 Task: Look for space in Tchaourou, Benin from 1st August, 2023 to 5th August, 2023 for 3 adults, 1 child in price range Rs.13000 to Rs.20000. Place can be entire place with 2 bedrooms having 3 beds and 2 bathrooms. Booking option can be shelf check-in. Required host language is English.
Action: Mouse moved to (616, 102)
Screenshot: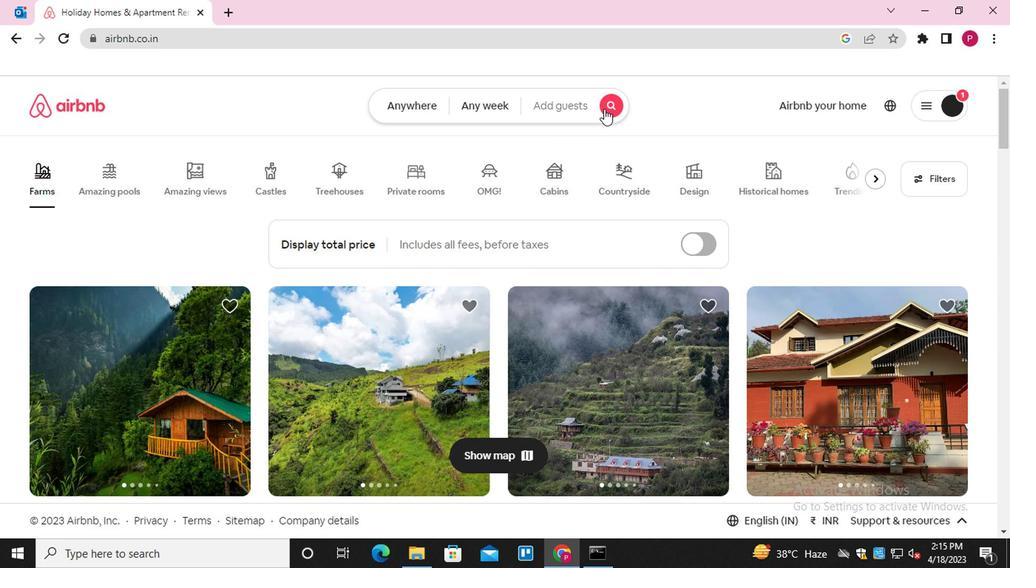 
Action: Mouse pressed left at (616, 102)
Screenshot: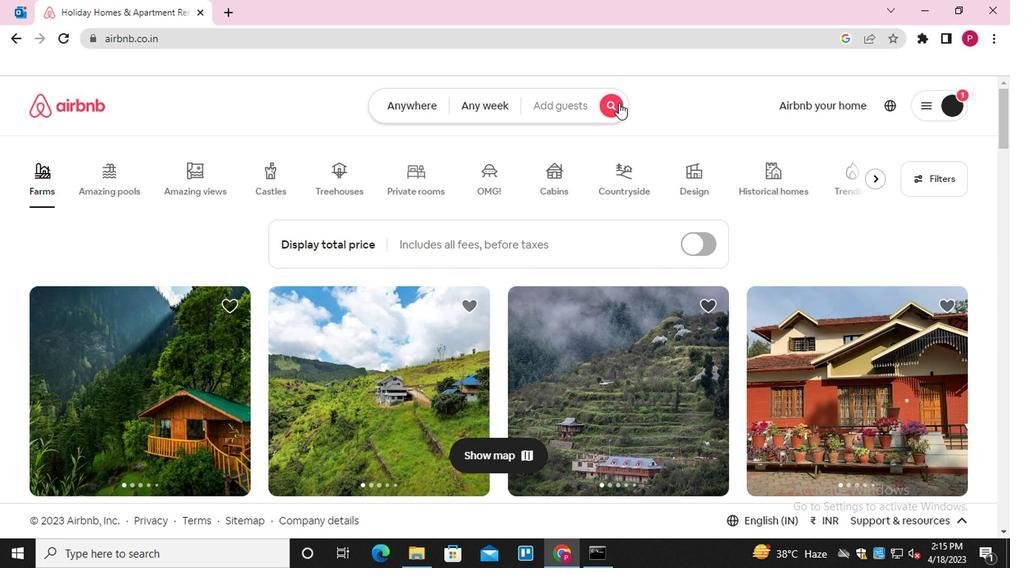 
Action: Mouse moved to (295, 165)
Screenshot: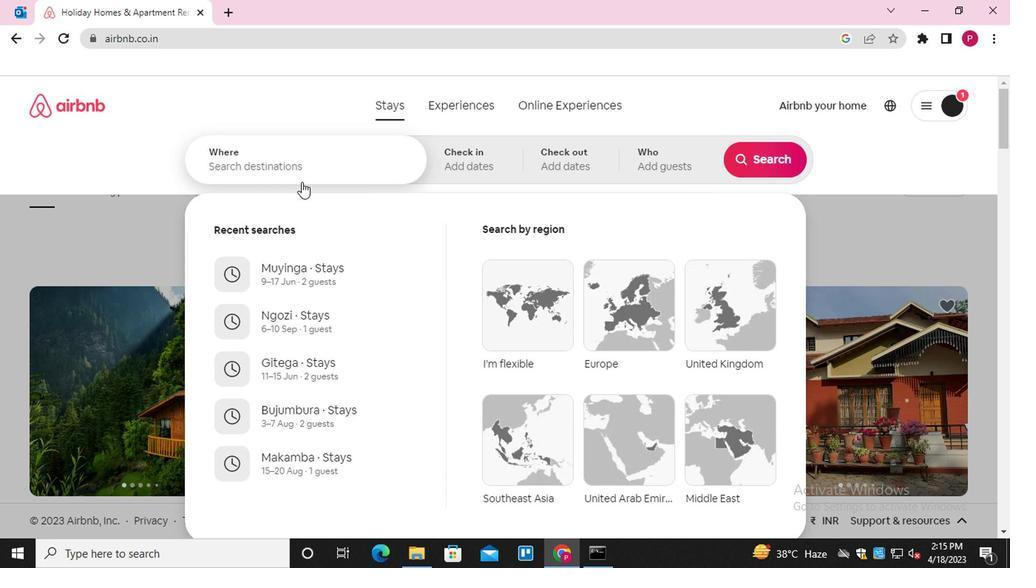 
Action: Mouse pressed left at (295, 165)
Screenshot: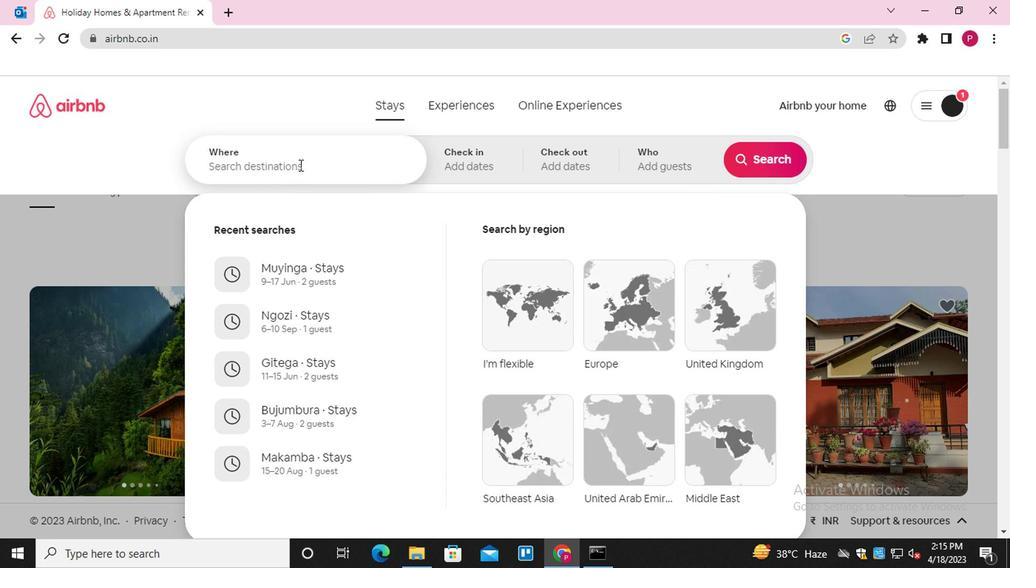 
Action: Key pressed <Key.shift>TCHAOUROU
Screenshot: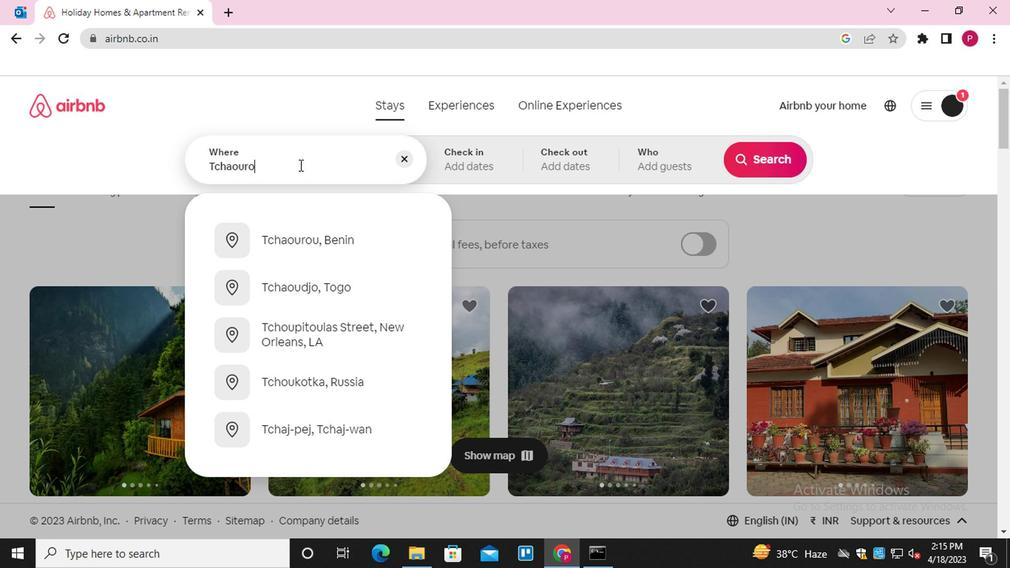 
Action: Mouse moved to (304, 241)
Screenshot: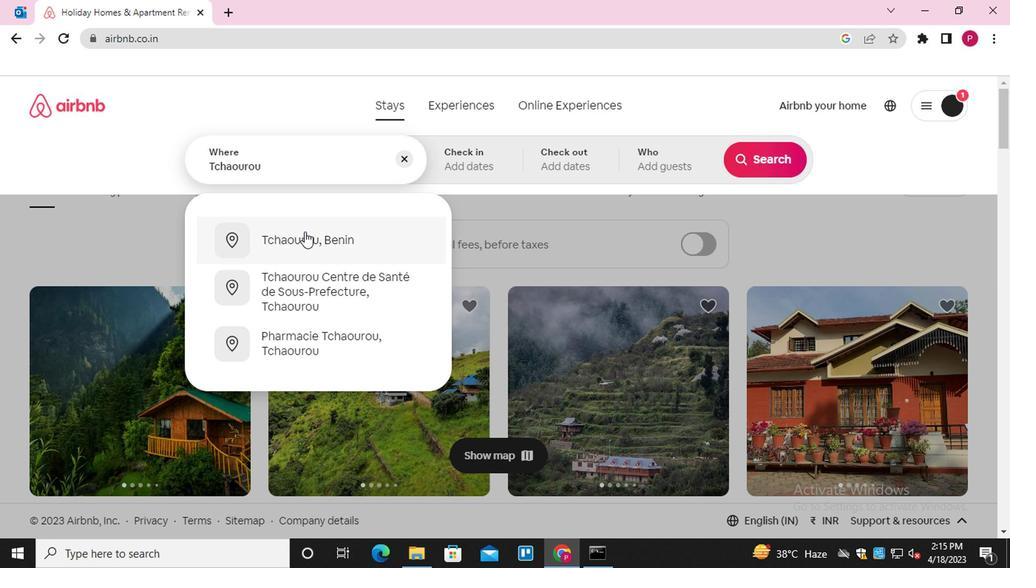 
Action: Mouse pressed left at (304, 241)
Screenshot: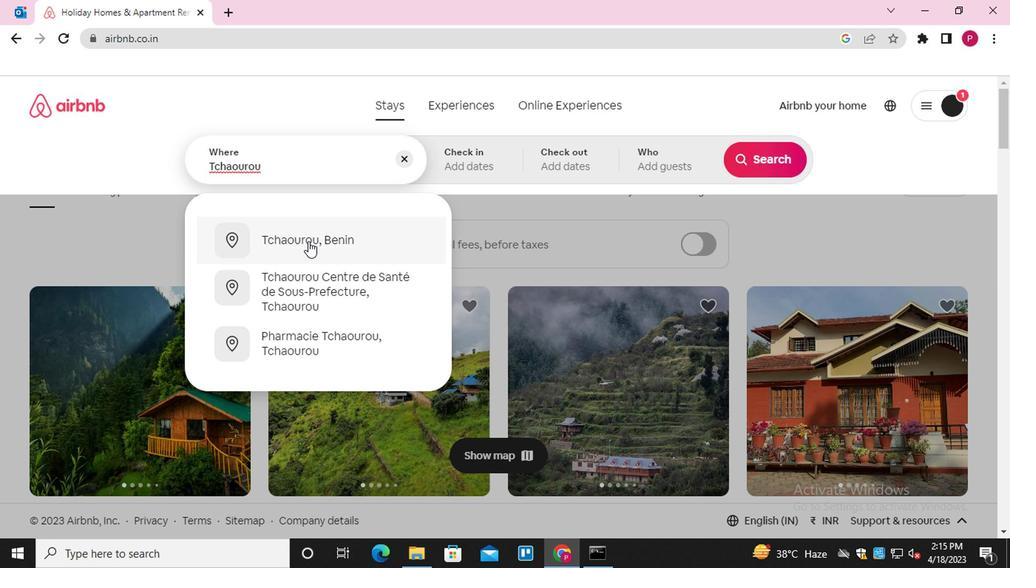 
Action: Mouse moved to (747, 286)
Screenshot: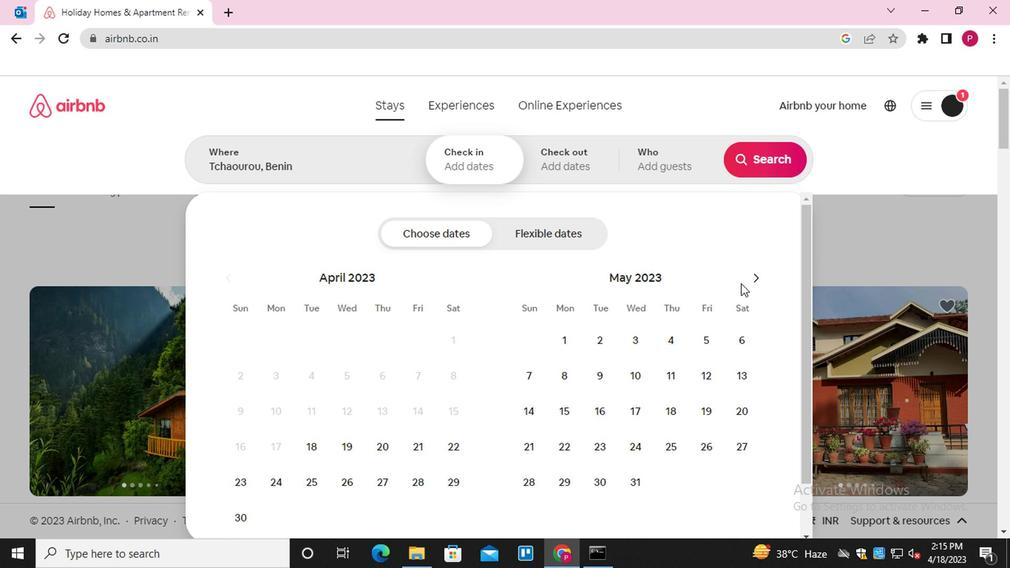 
Action: Mouse pressed left at (747, 286)
Screenshot: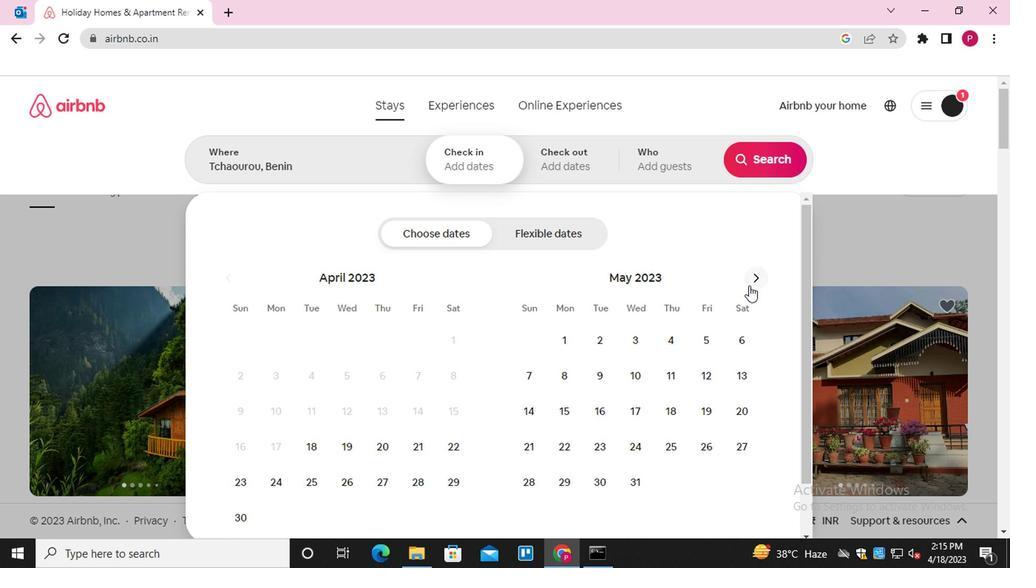 
Action: Mouse pressed left at (747, 286)
Screenshot: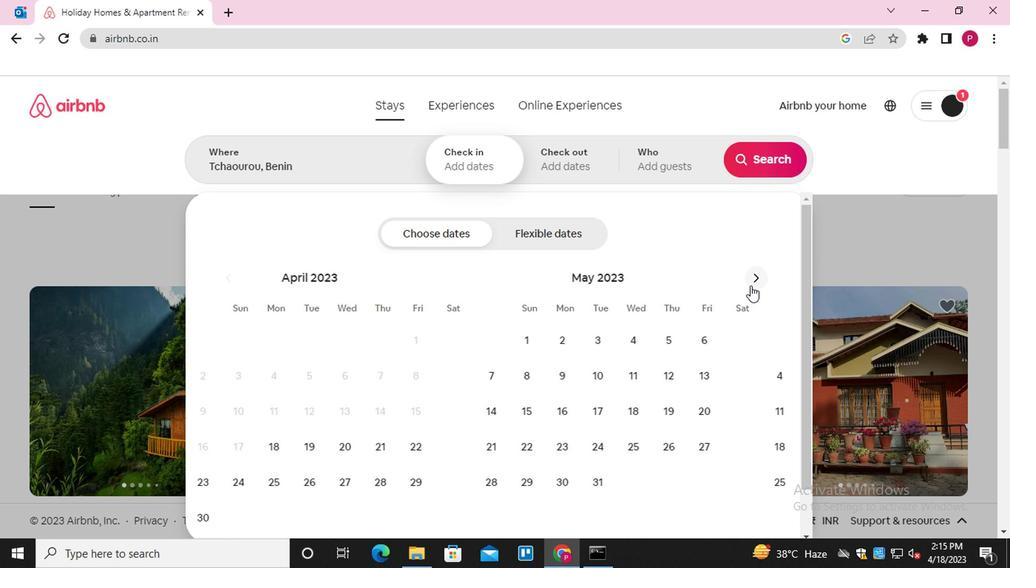 
Action: Mouse moved to (760, 279)
Screenshot: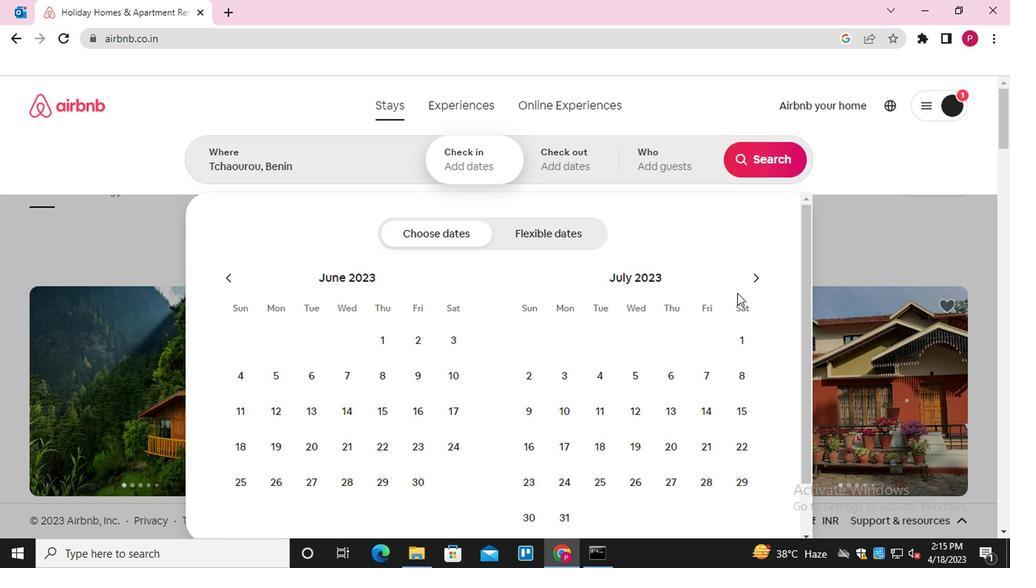
Action: Mouse pressed left at (760, 279)
Screenshot: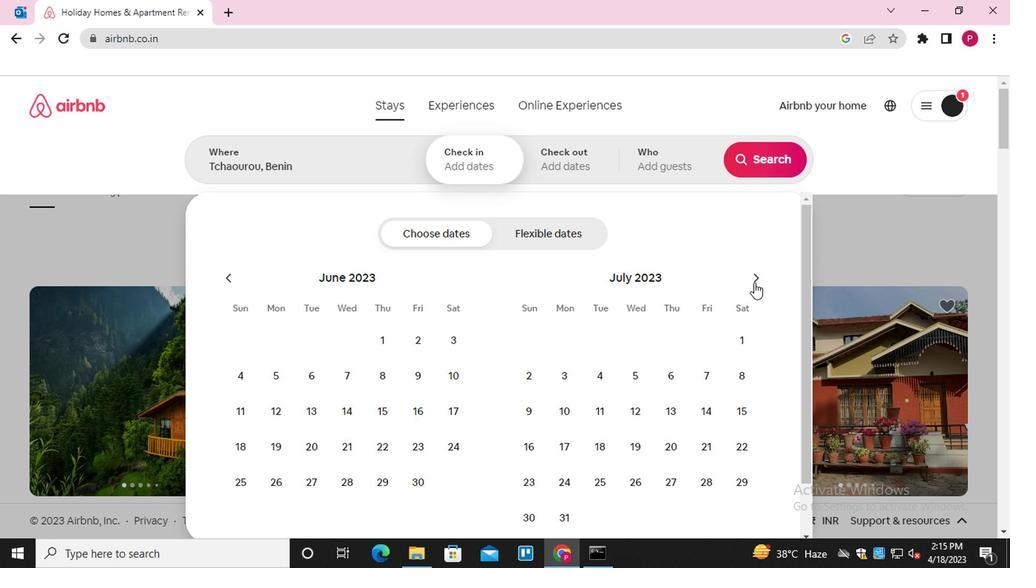 
Action: Mouse moved to (610, 340)
Screenshot: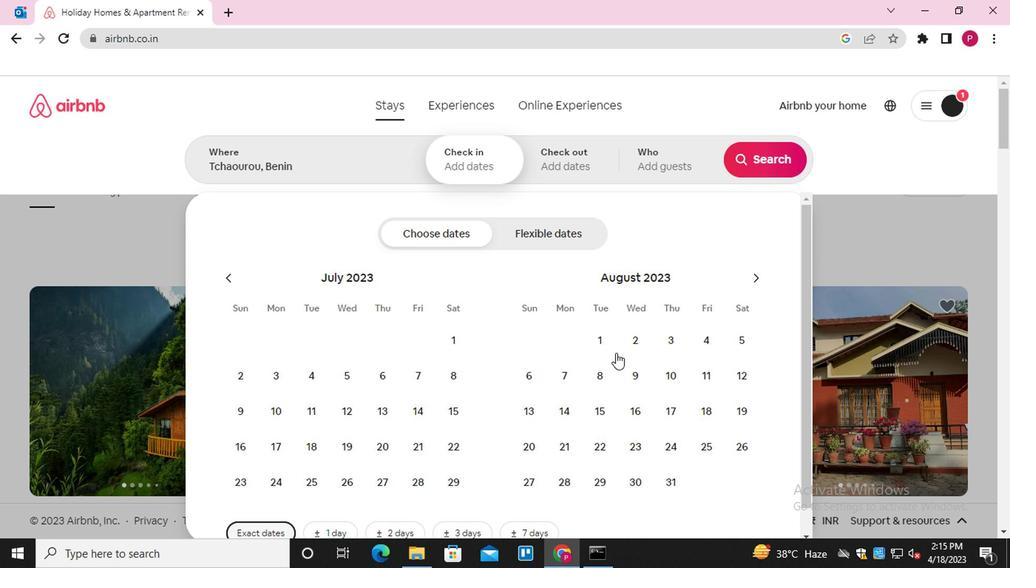 
Action: Mouse pressed left at (610, 340)
Screenshot: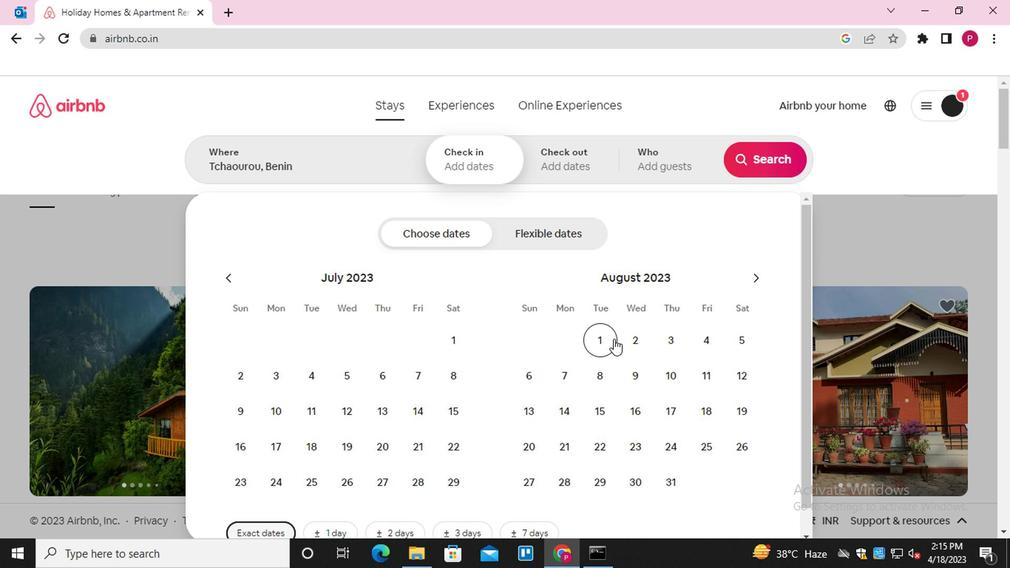 
Action: Mouse moved to (755, 340)
Screenshot: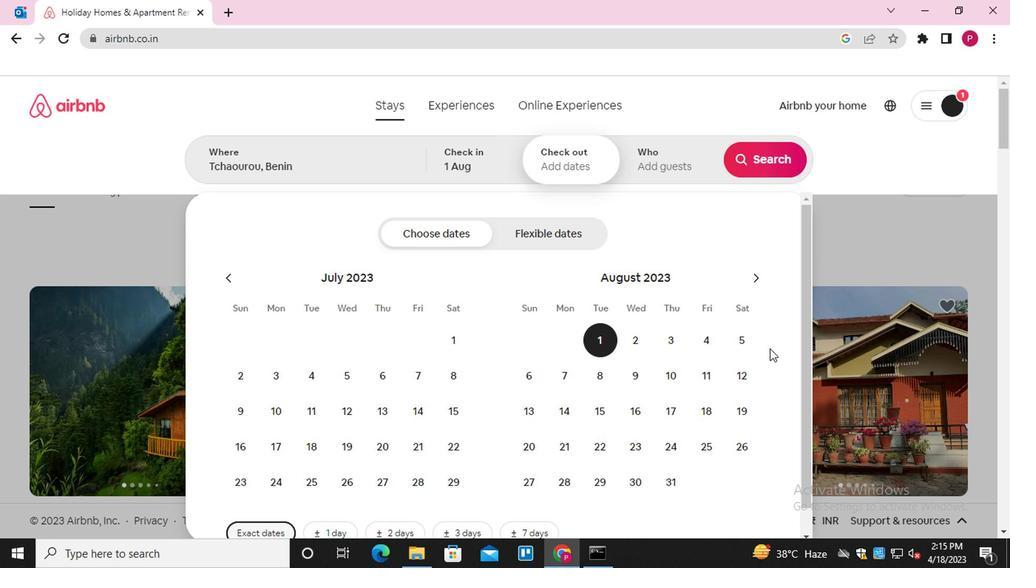 
Action: Mouse pressed left at (755, 340)
Screenshot: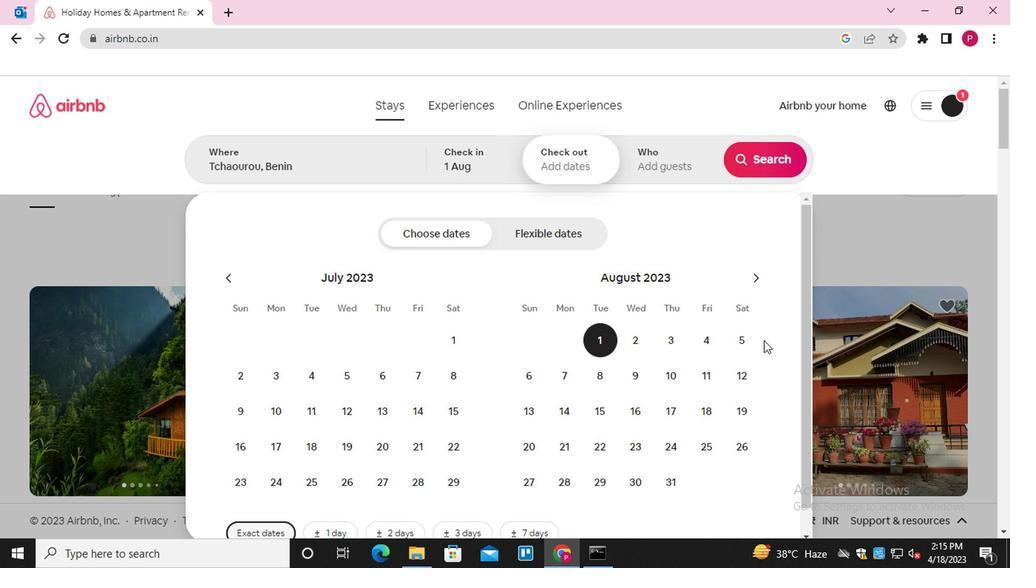 
Action: Mouse moved to (660, 171)
Screenshot: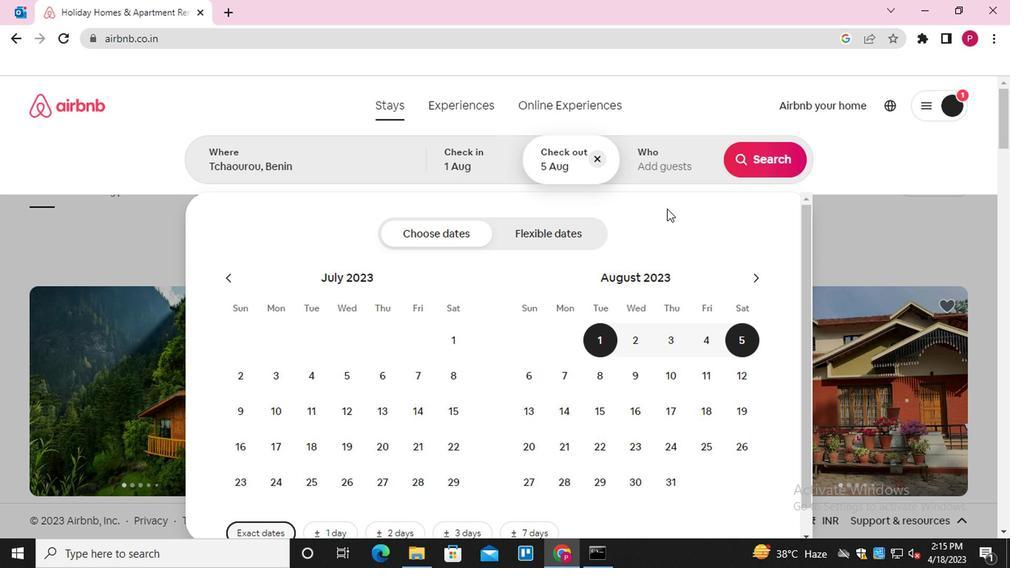 
Action: Mouse pressed left at (660, 171)
Screenshot: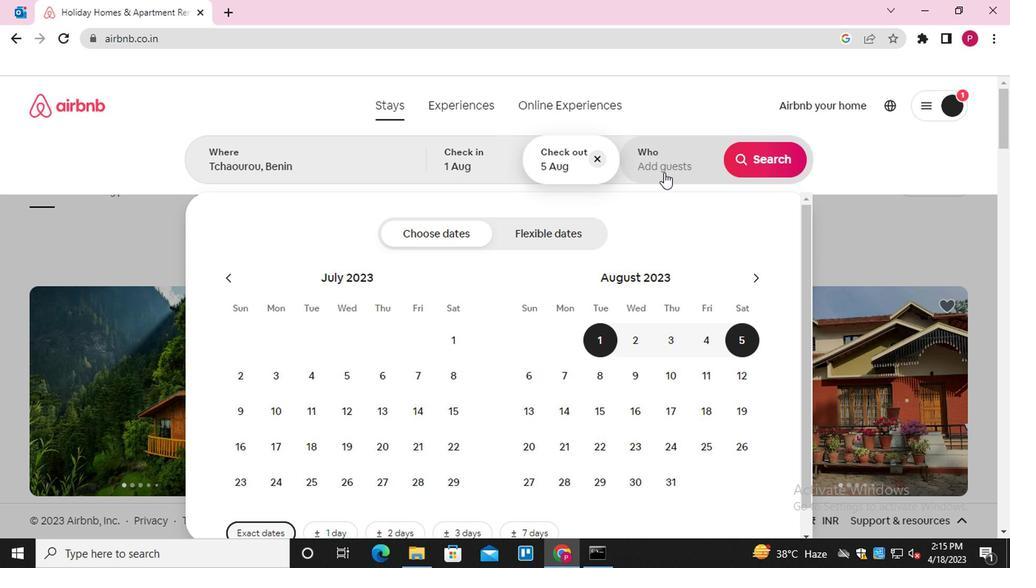 
Action: Mouse moved to (767, 239)
Screenshot: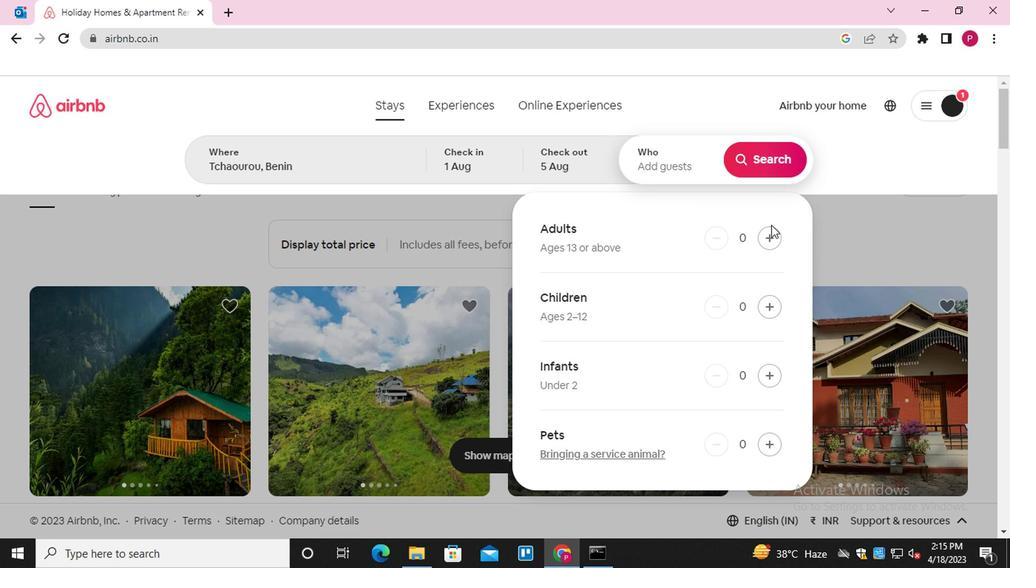 
Action: Mouse pressed left at (767, 239)
Screenshot: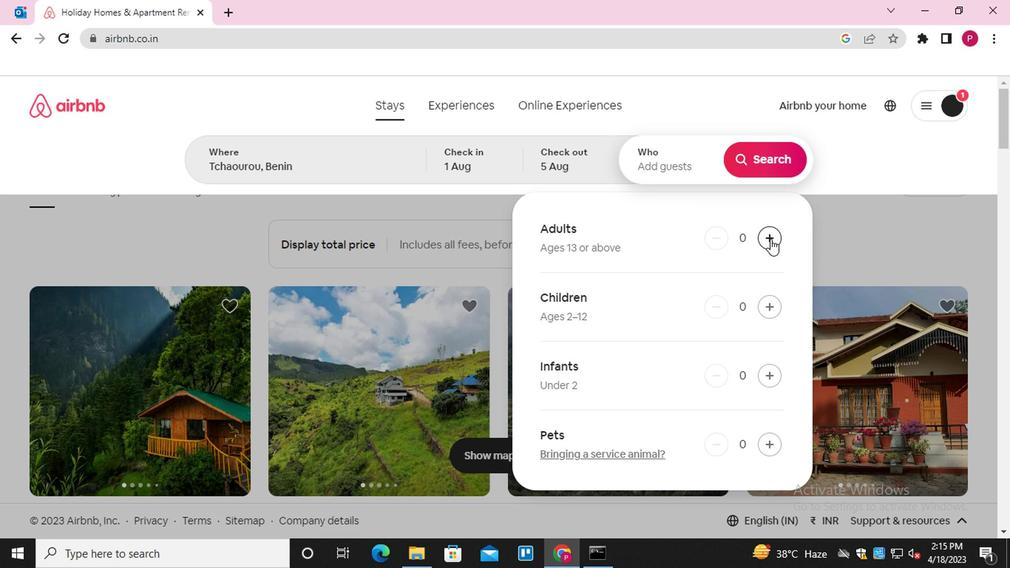 
Action: Mouse pressed left at (767, 239)
Screenshot: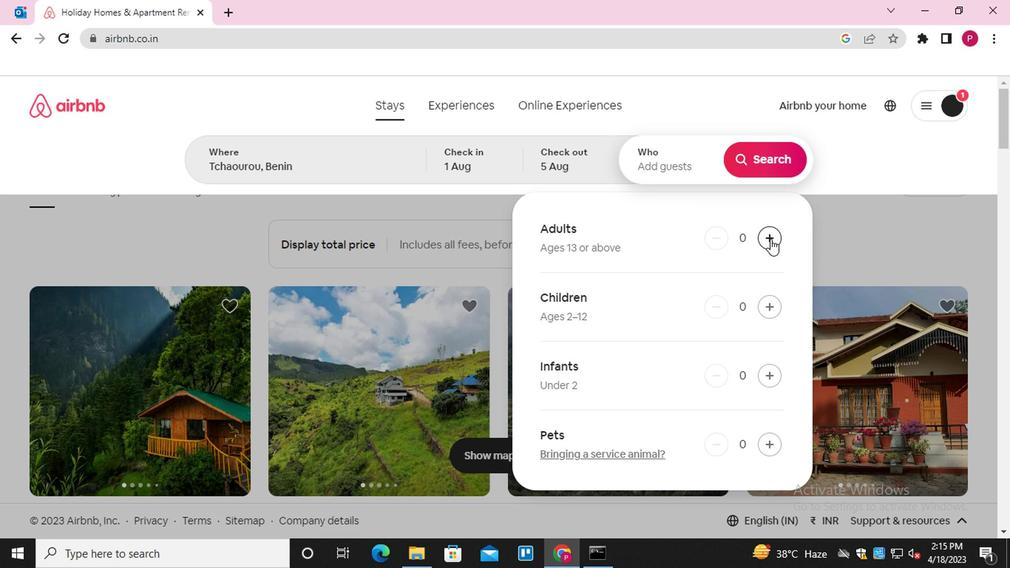 
Action: Mouse pressed left at (767, 239)
Screenshot: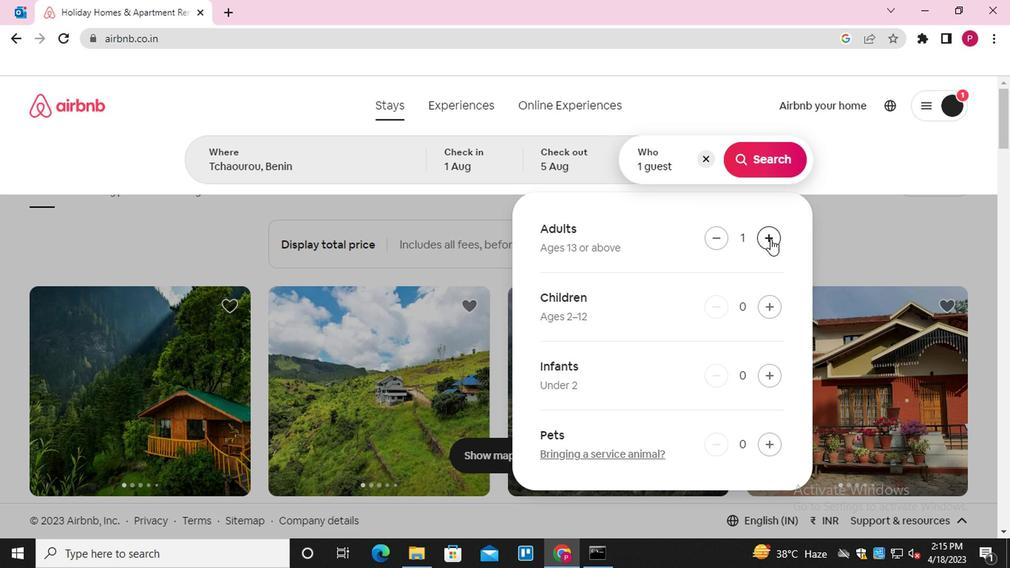 
Action: Mouse moved to (767, 302)
Screenshot: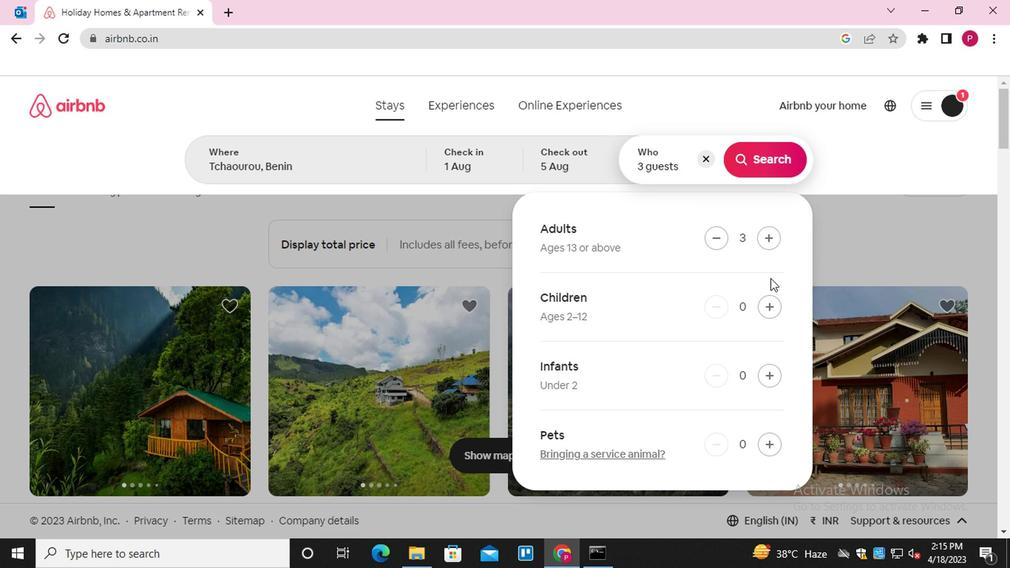 
Action: Mouse pressed left at (767, 302)
Screenshot: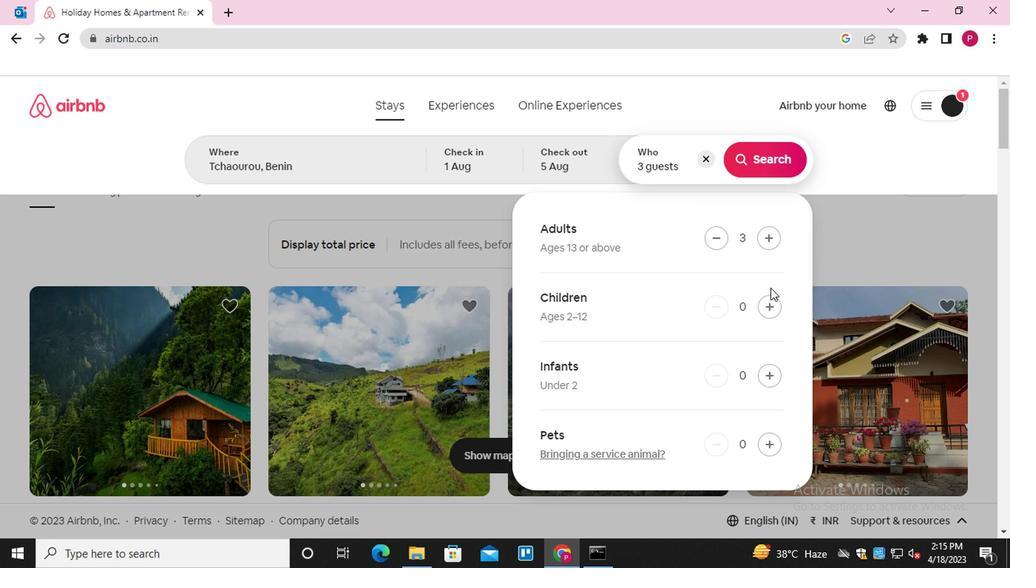 
Action: Mouse moved to (756, 167)
Screenshot: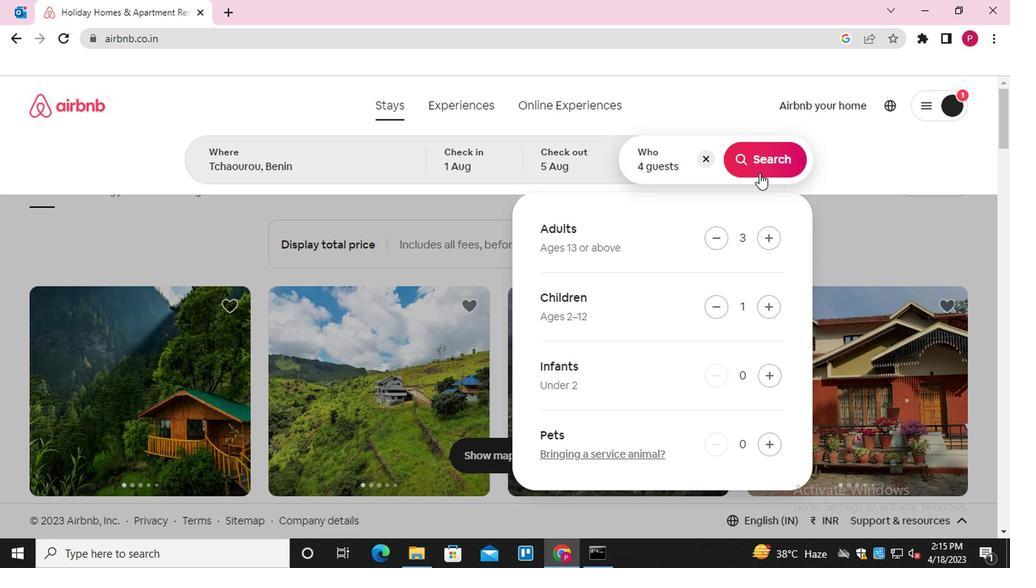 
Action: Mouse pressed left at (756, 167)
Screenshot: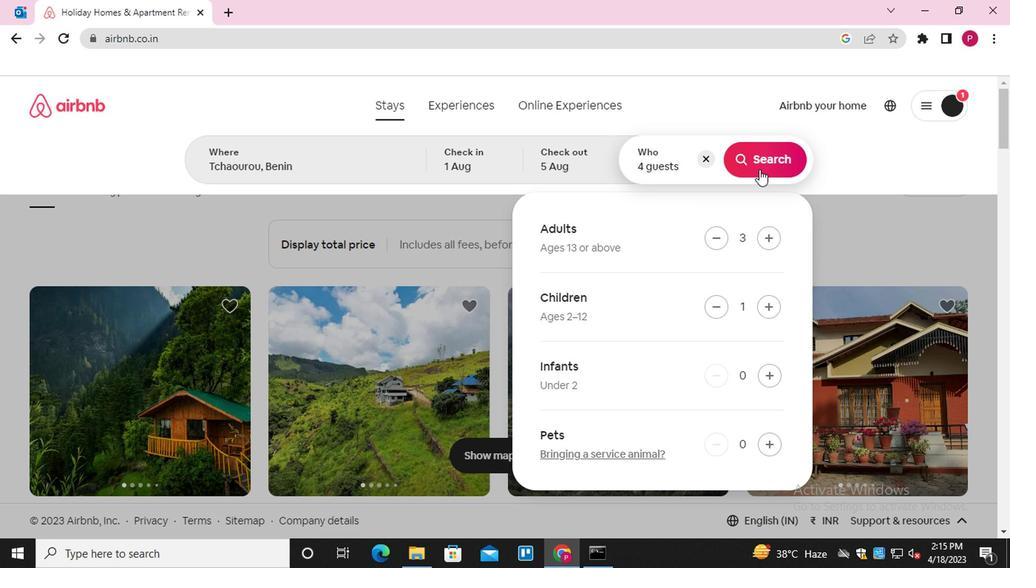 
Action: Mouse moved to (918, 167)
Screenshot: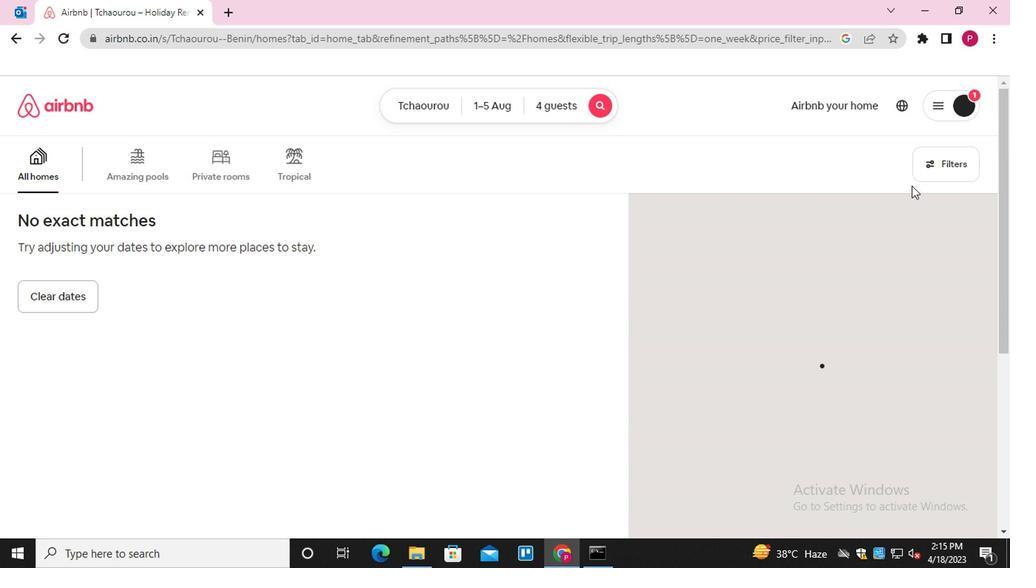 
Action: Mouse pressed left at (918, 167)
Screenshot: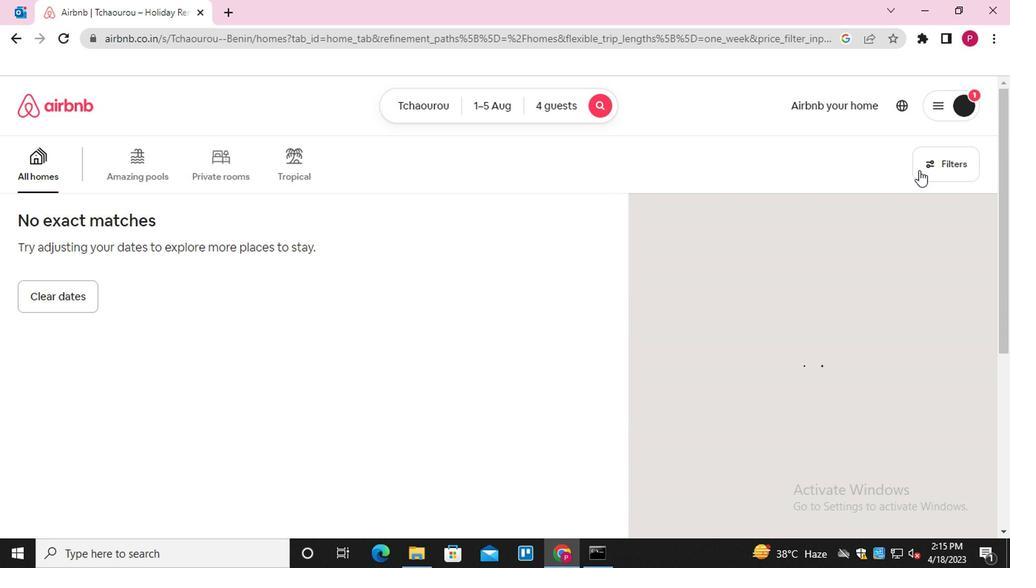 
Action: Mouse moved to (368, 250)
Screenshot: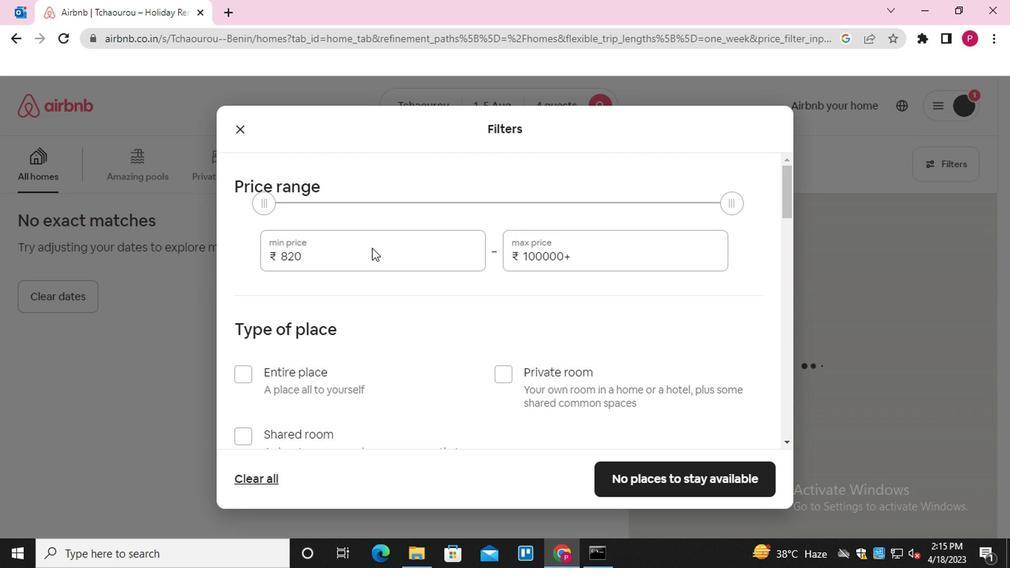 
Action: Mouse pressed left at (368, 250)
Screenshot: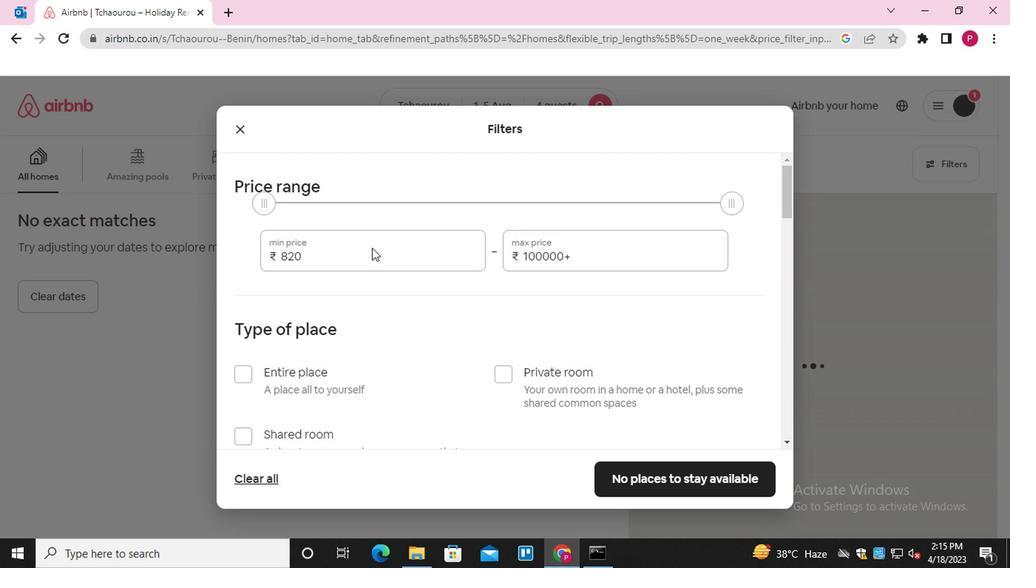 
Action: Key pressed <Key.backspace><Key.backspace><Key.backspace><Key.backspace>13000<Key.tab>20000
Screenshot: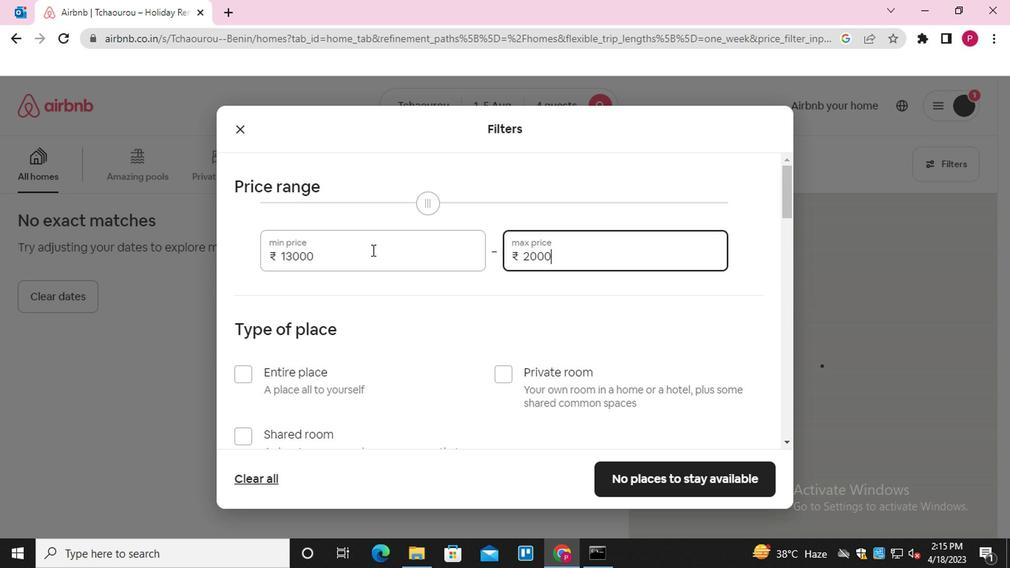 
Action: Mouse moved to (455, 390)
Screenshot: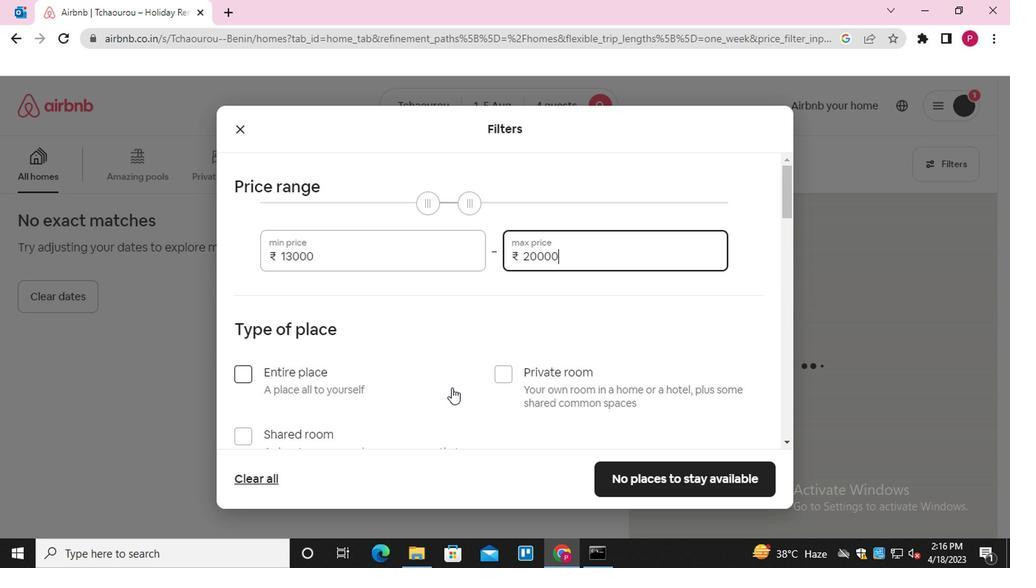
Action: Mouse scrolled (455, 389) with delta (0, -1)
Screenshot: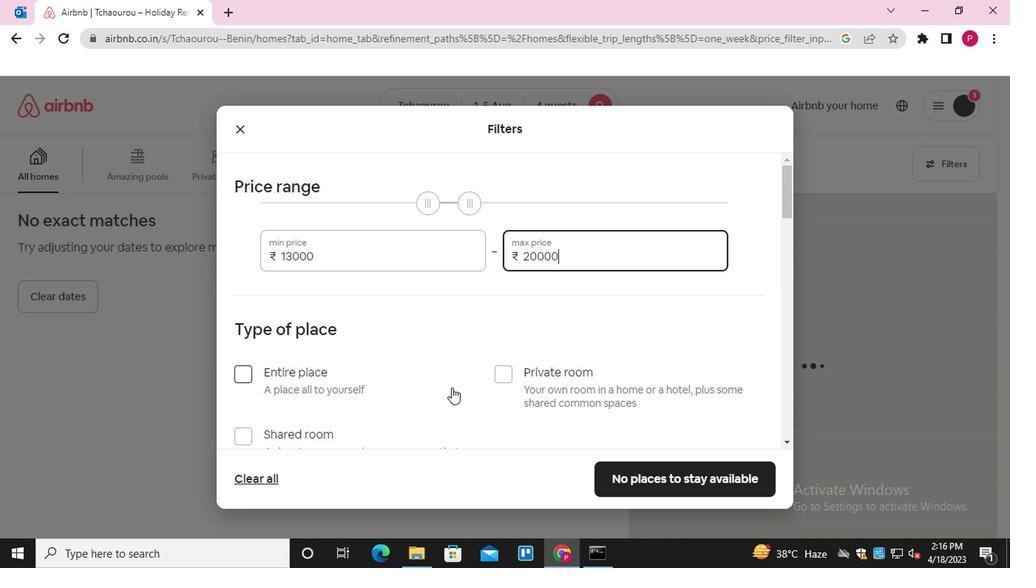
Action: Mouse scrolled (455, 389) with delta (0, -1)
Screenshot: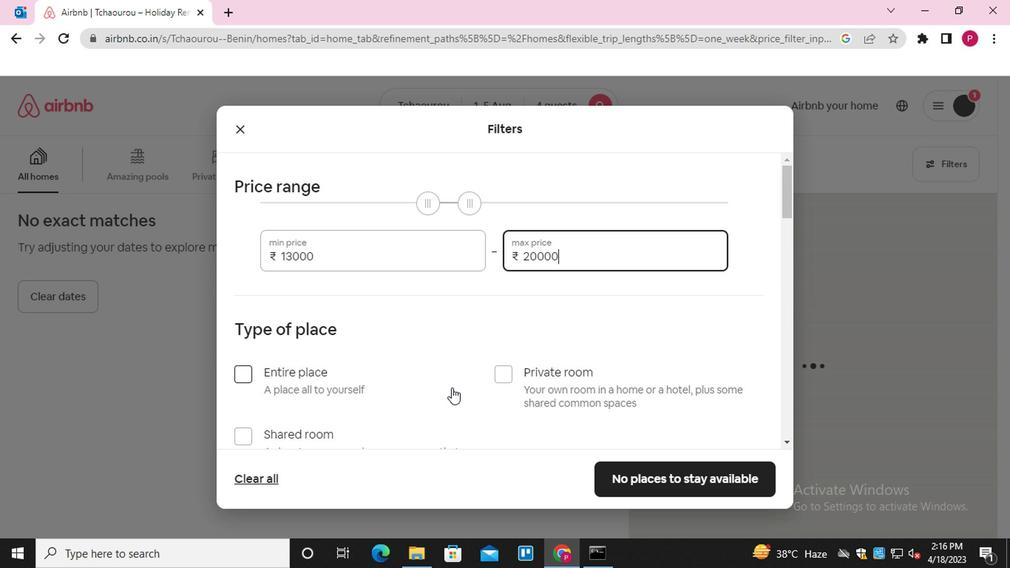 
Action: Mouse moved to (233, 227)
Screenshot: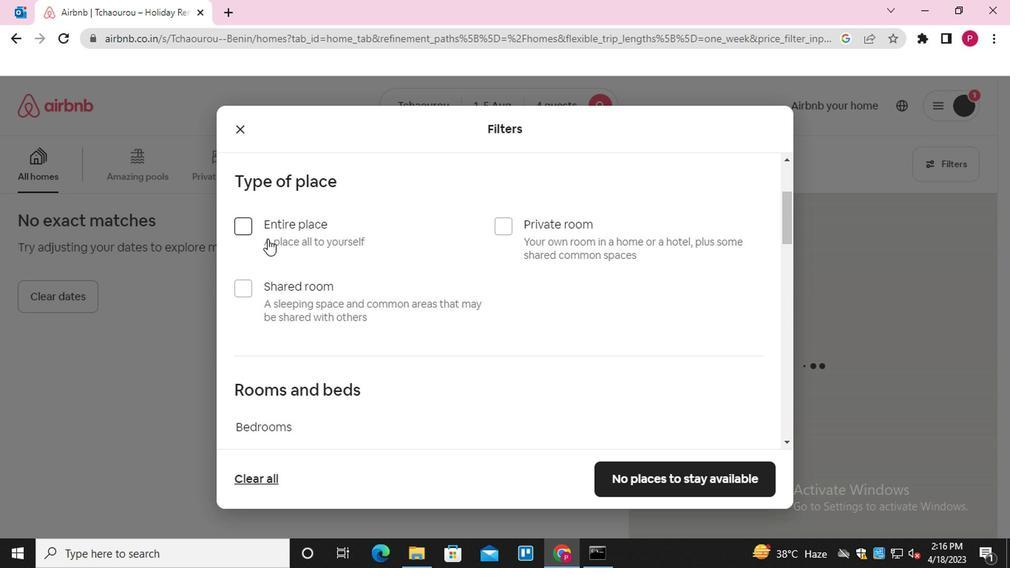 
Action: Mouse pressed left at (233, 227)
Screenshot: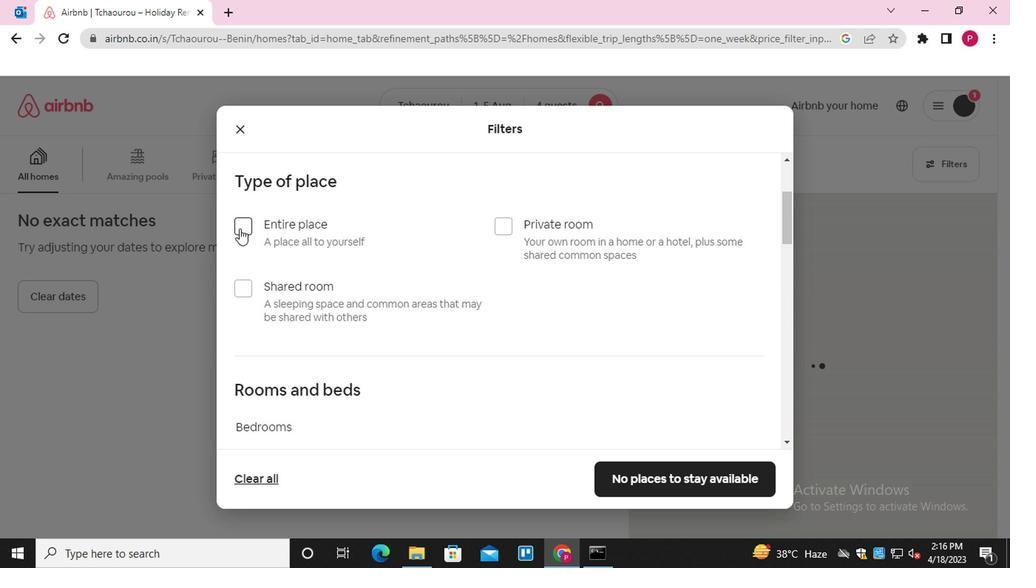
Action: Mouse moved to (441, 347)
Screenshot: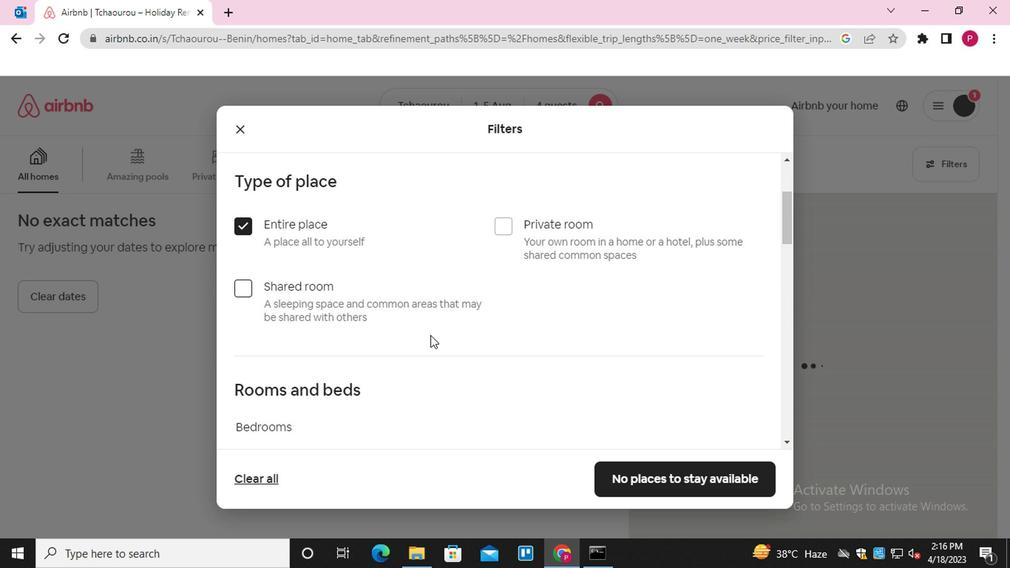
Action: Mouse scrolled (441, 346) with delta (0, -1)
Screenshot: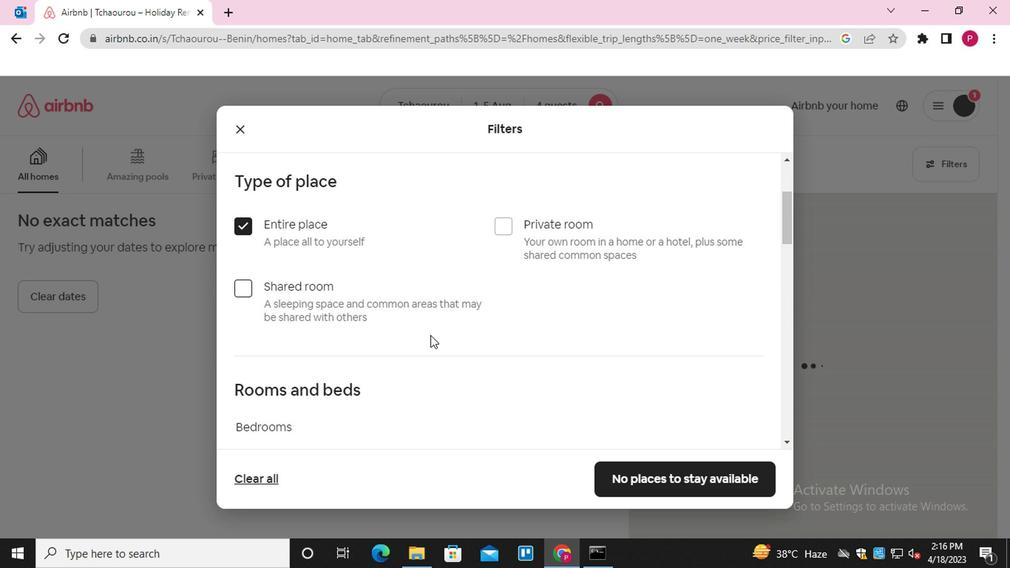
Action: Mouse moved to (442, 348)
Screenshot: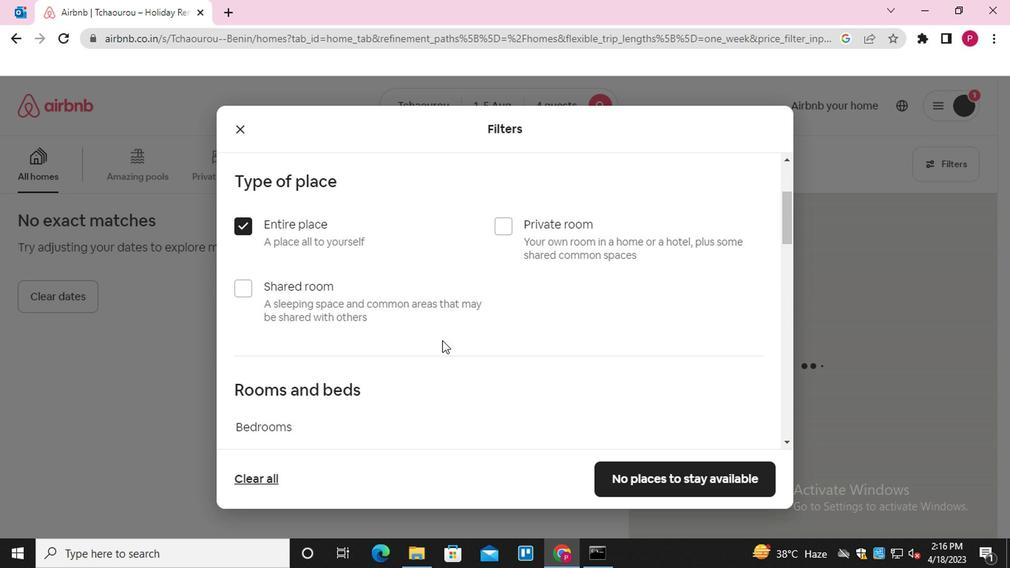
Action: Mouse scrolled (442, 347) with delta (0, 0)
Screenshot: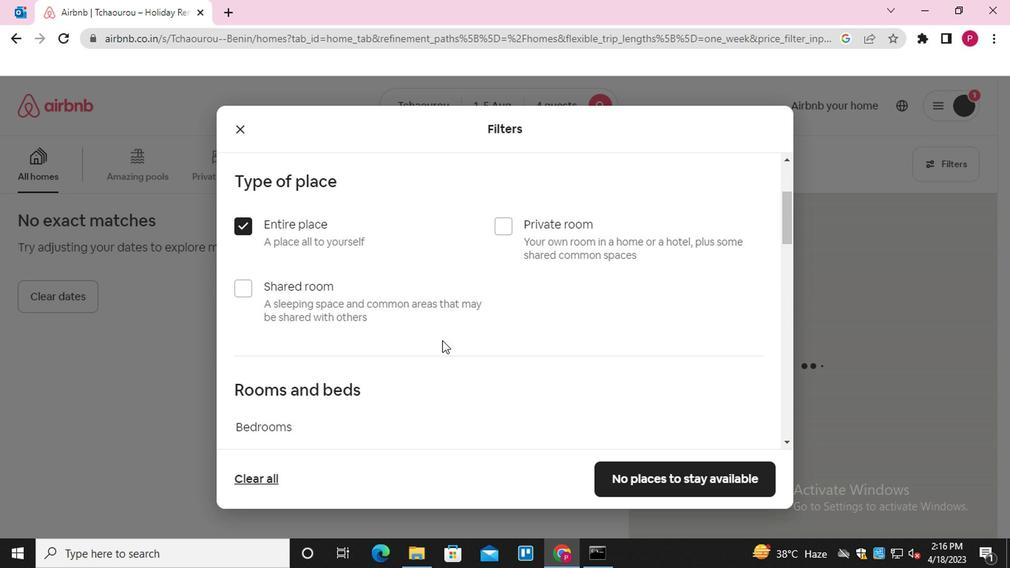 
Action: Mouse moved to (400, 349)
Screenshot: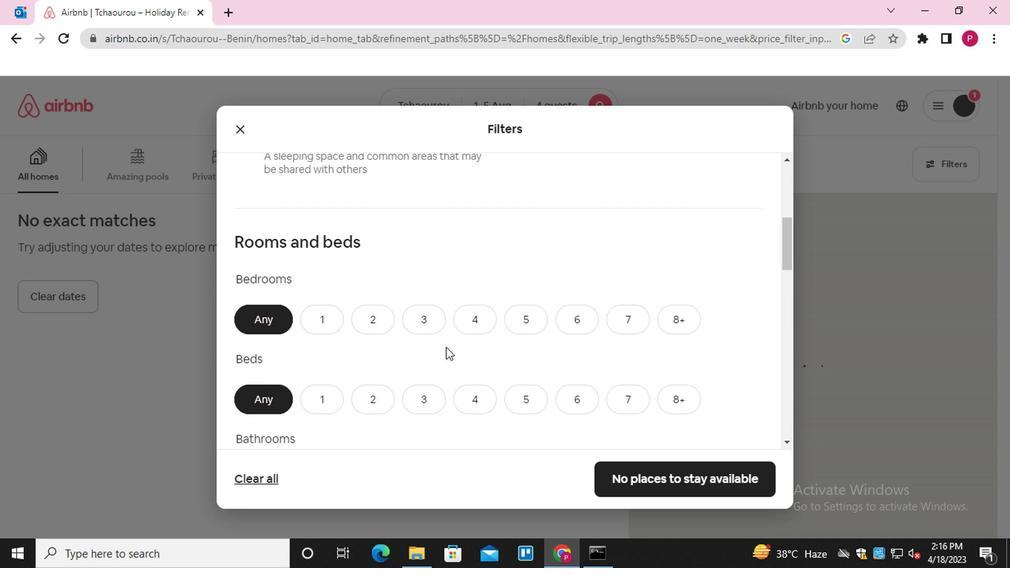 
Action: Mouse scrolled (400, 348) with delta (0, -1)
Screenshot: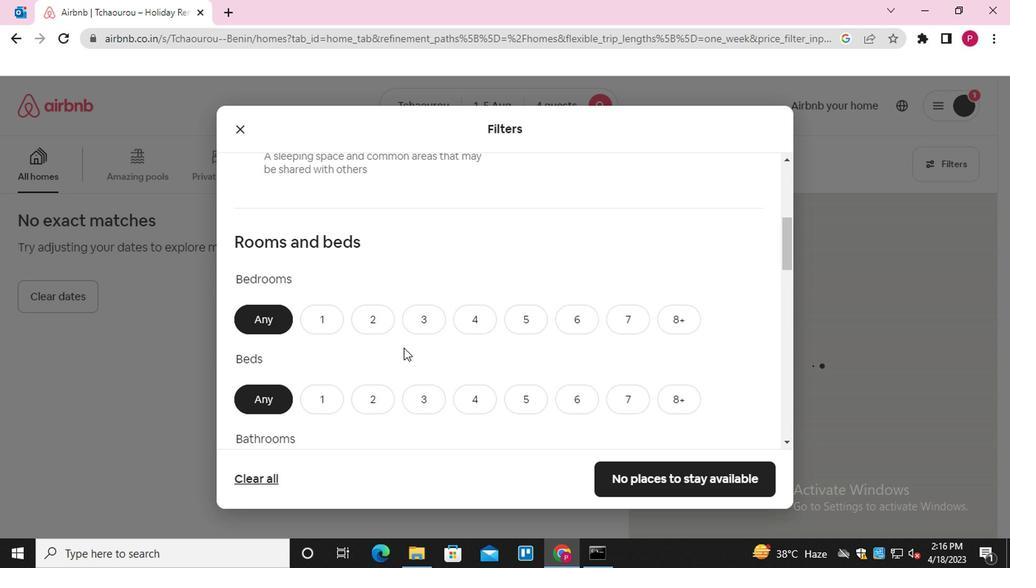 
Action: Mouse scrolled (400, 348) with delta (0, -1)
Screenshot: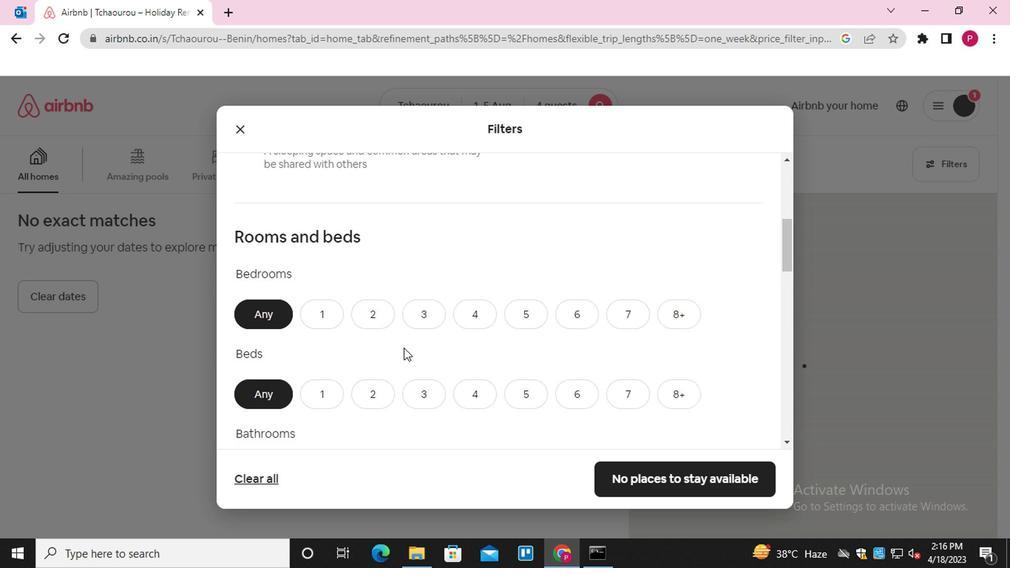 
Action: Mouse moved to (369, 165)
Screenshot: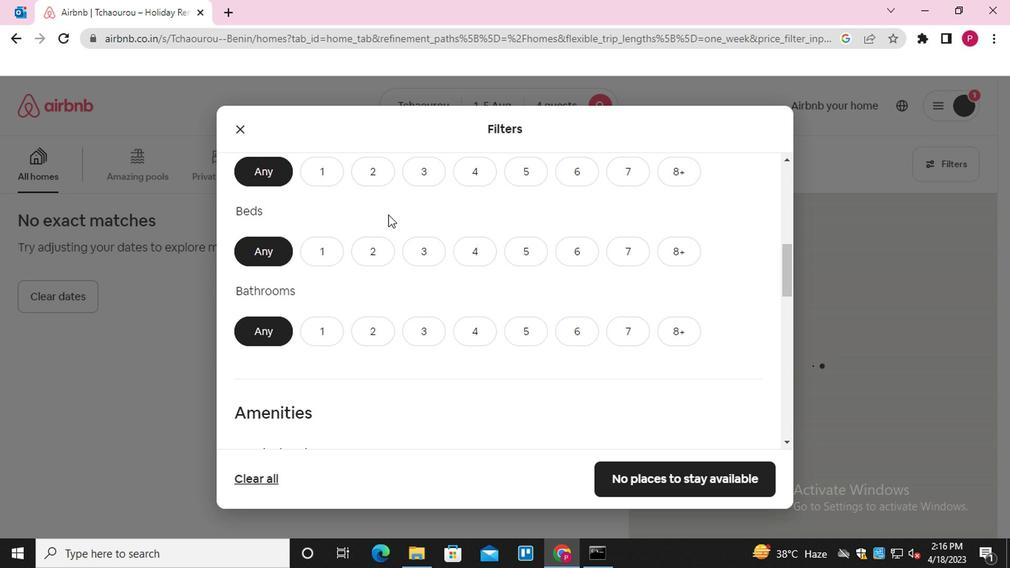 
Action: Mouse pressed left at (369, 165)
Screenshot: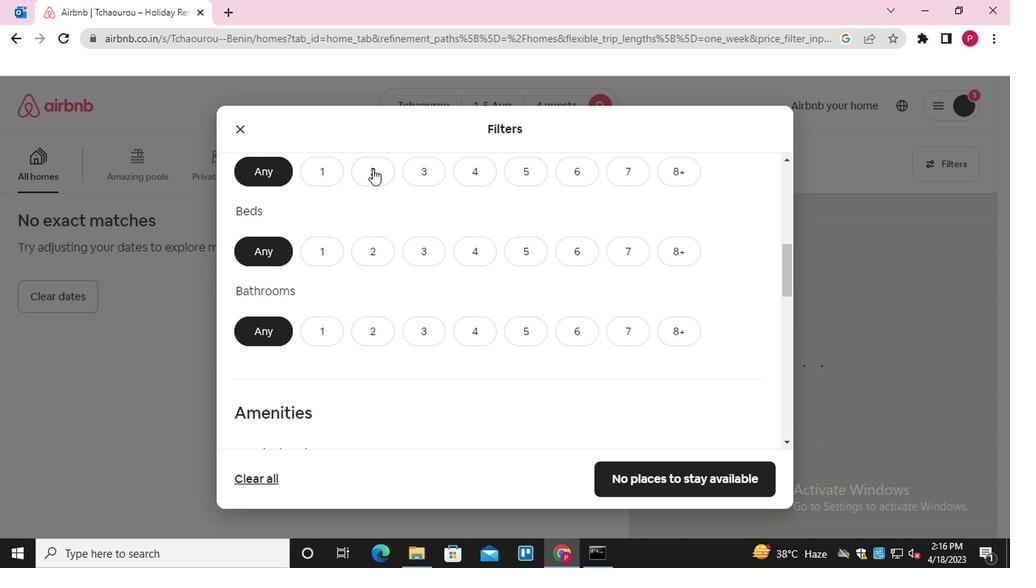 
Action: Mouse moved to (414, 250)
Screenshot: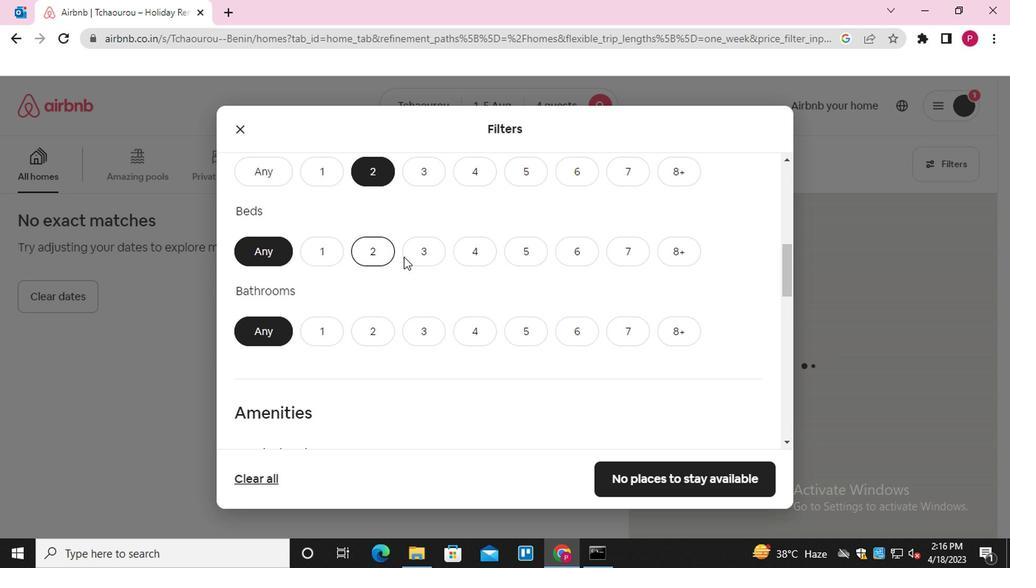
Action: Mouse pressed left at (414, 250)
Screenshot: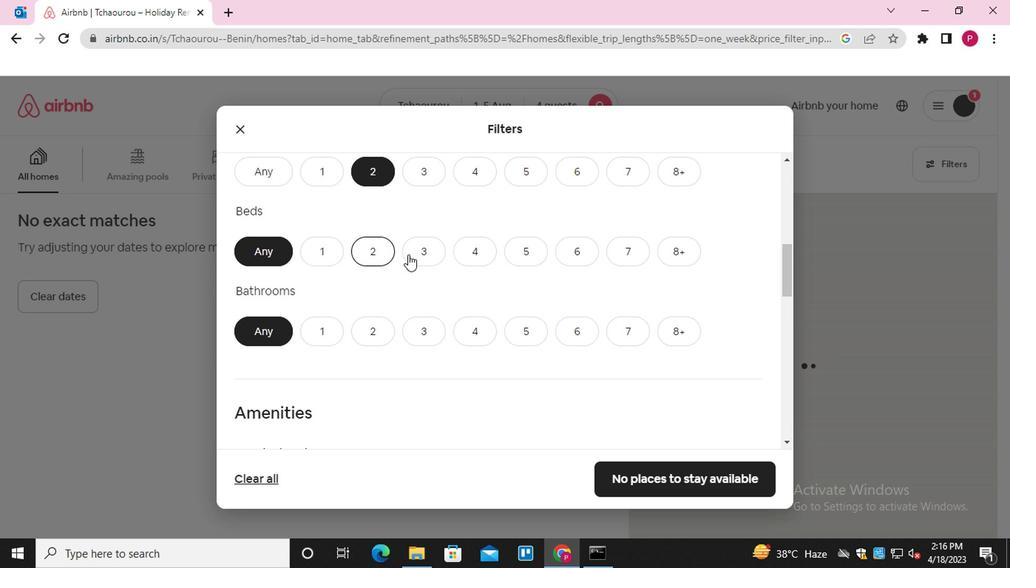 
Action: Mouse moved to (372, 328)
Screenshot: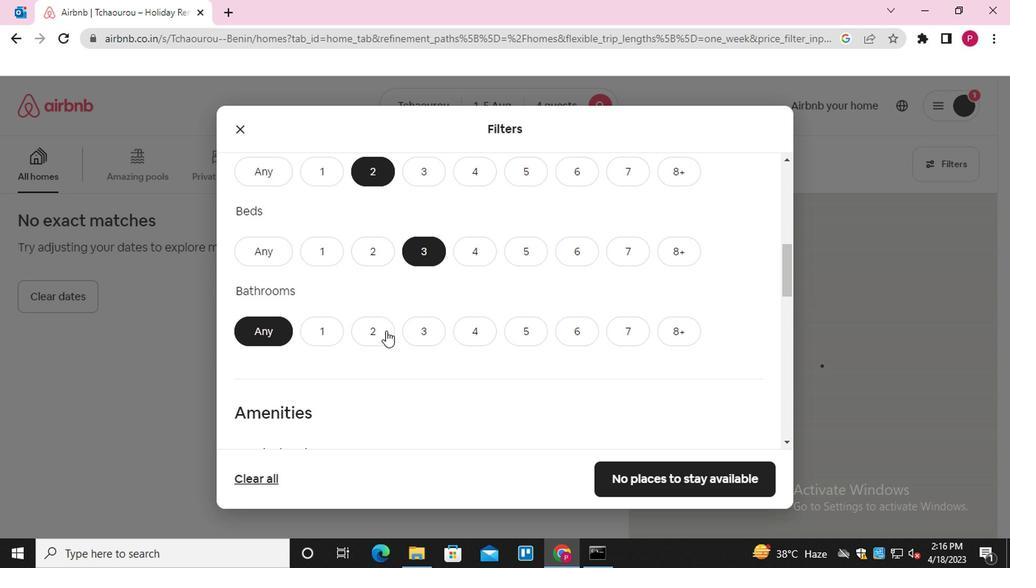 
Action: Mouse pressed left at (372, 328)
Screenshot: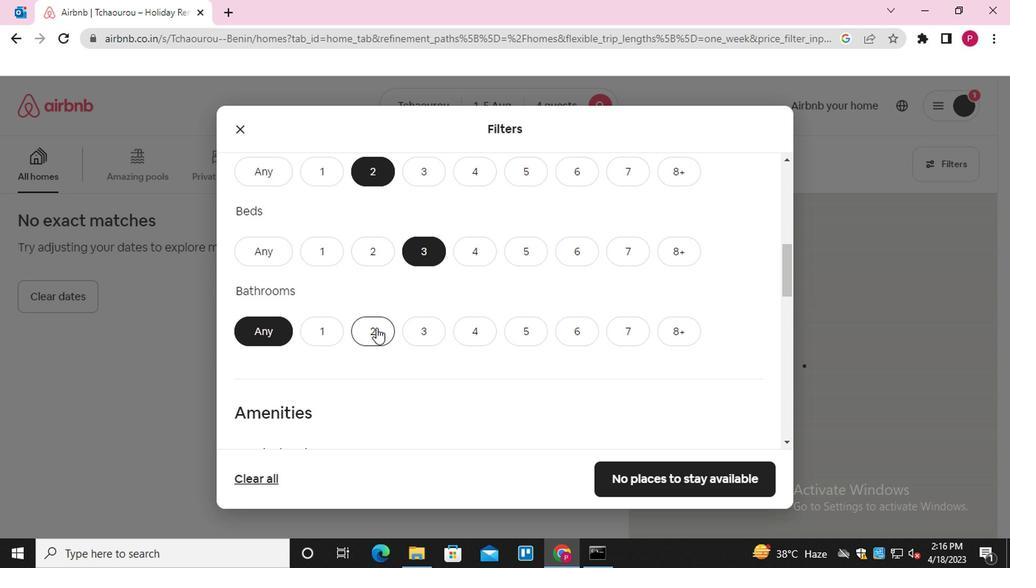 
Action: Mouse moved to (406, 331)
Screenshot: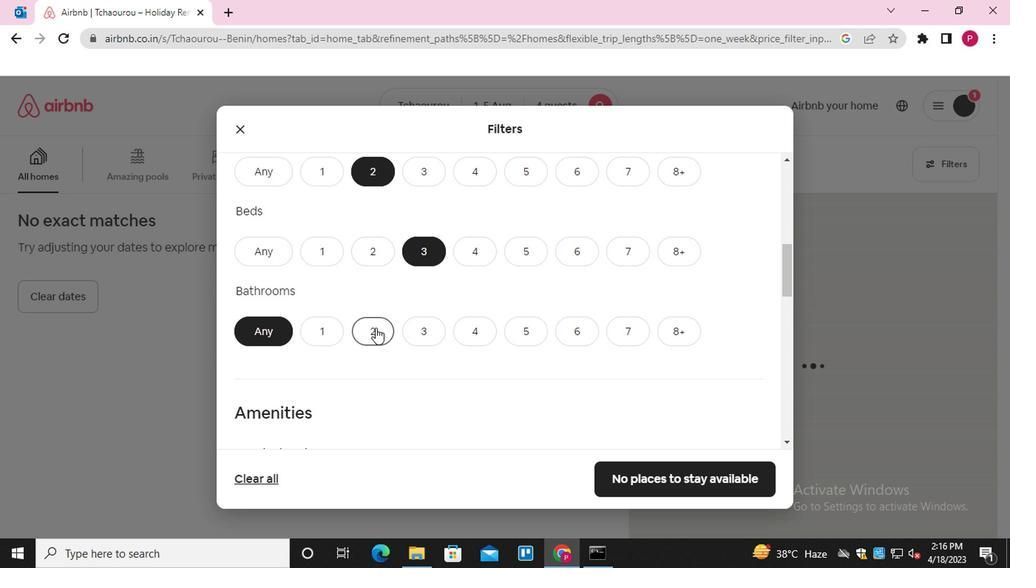 
Action: Mouse scrolled (406, 331) with delta (0, 0)
Screenshot: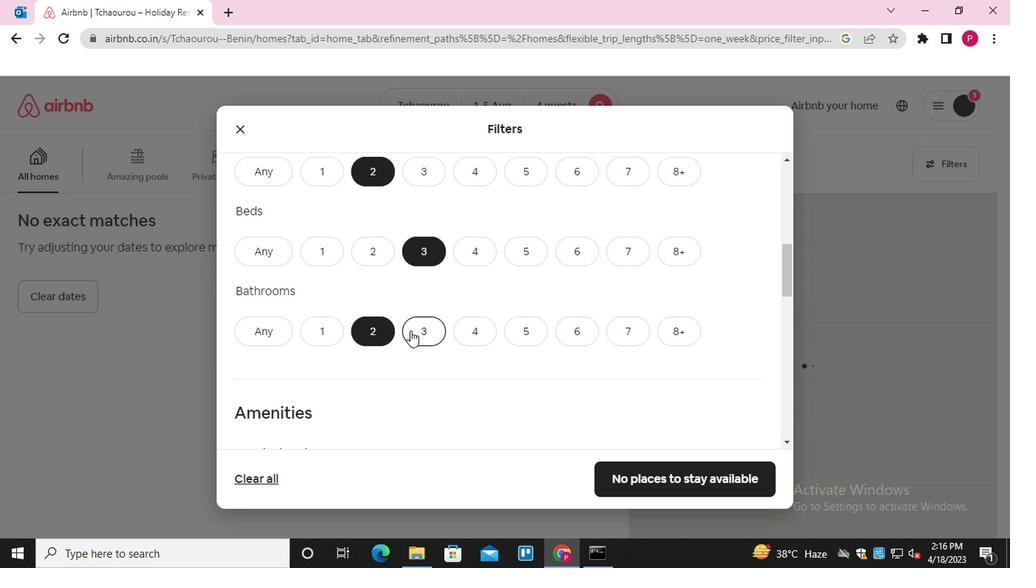 
Action: Mouse scrolled (406, 331) with delta (0, 0)
Screenshot: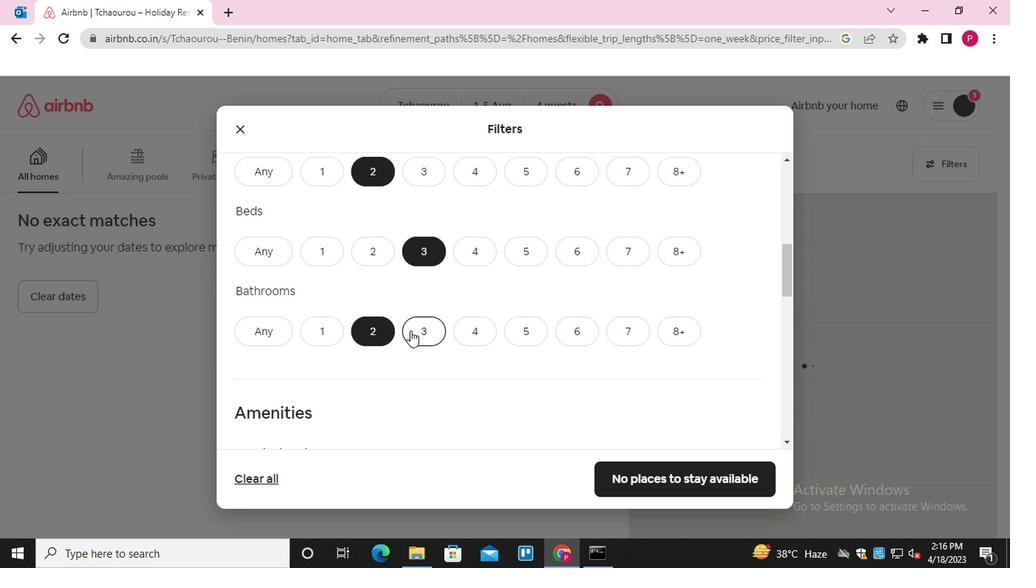 
Action: Mouse scrolled (406, 331) with delta (0, 0)
Screenshot: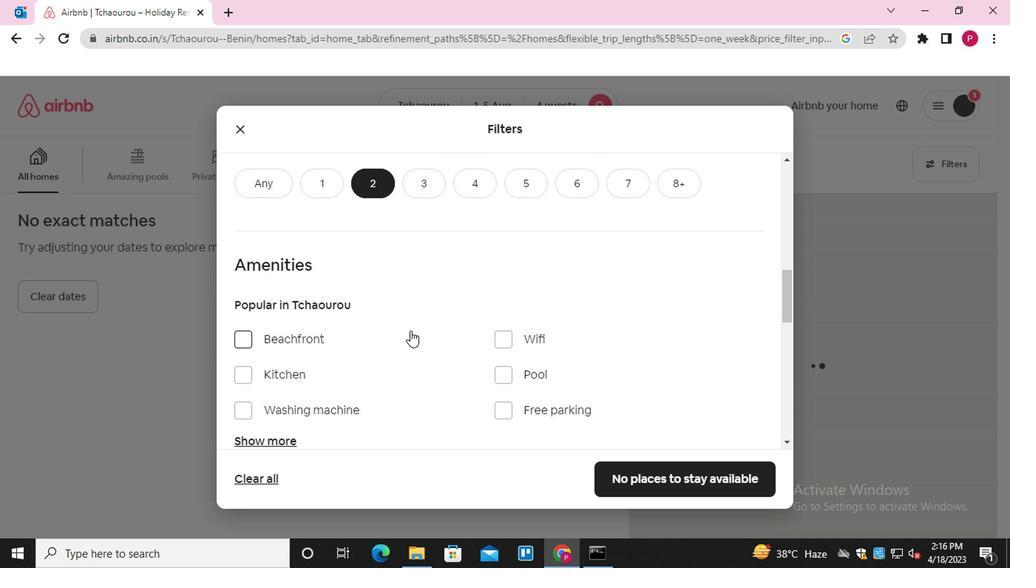 
Action: Mouse scrolled (406, 331) with delta (0, 0)
Screenshot: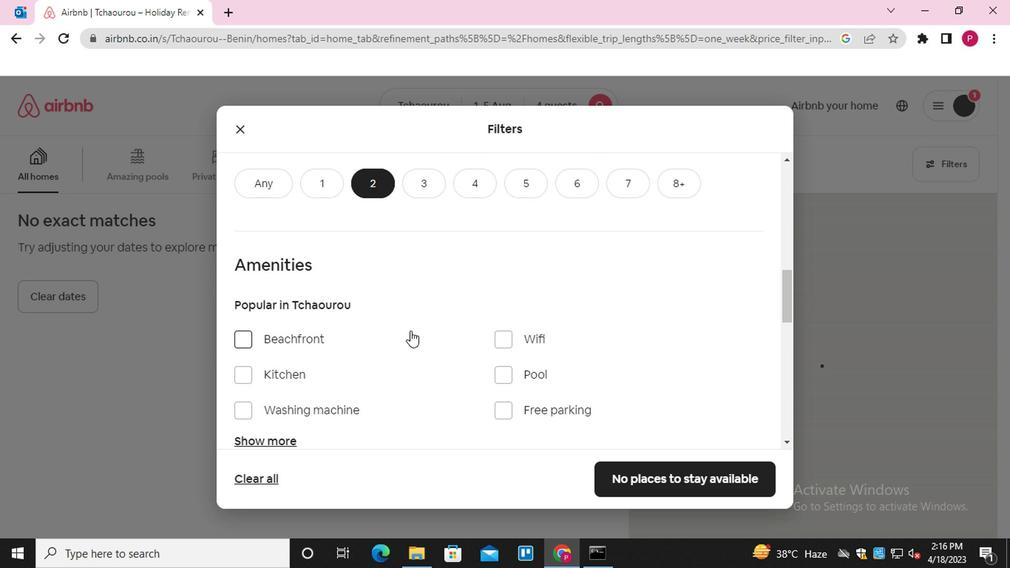 
Action: Mouse scrolled (406, 331) with delta (0, 0)
Screenshot: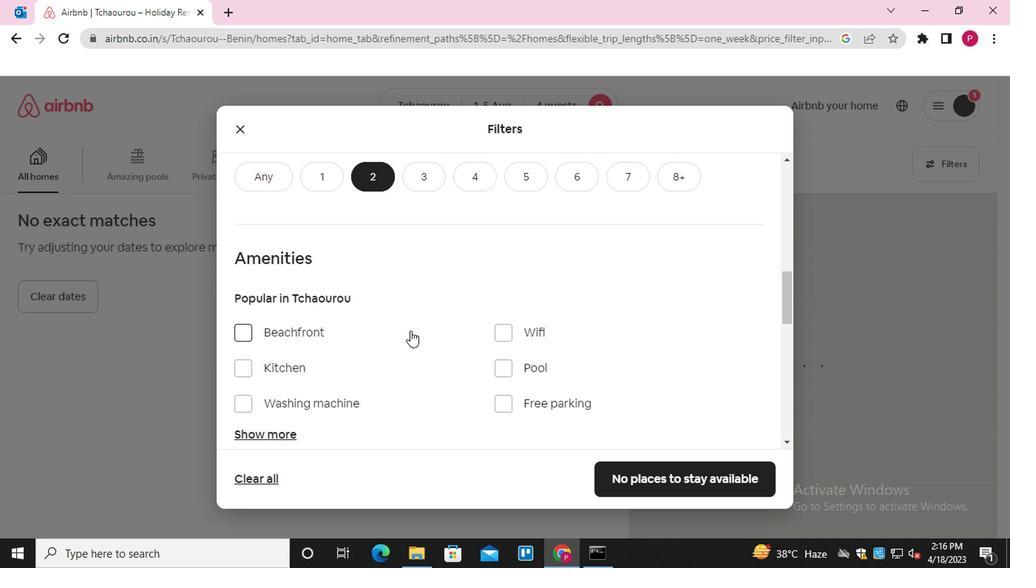 
Action: Mouse scrolled (406, 331) with delta (0, 0)
Screenshot: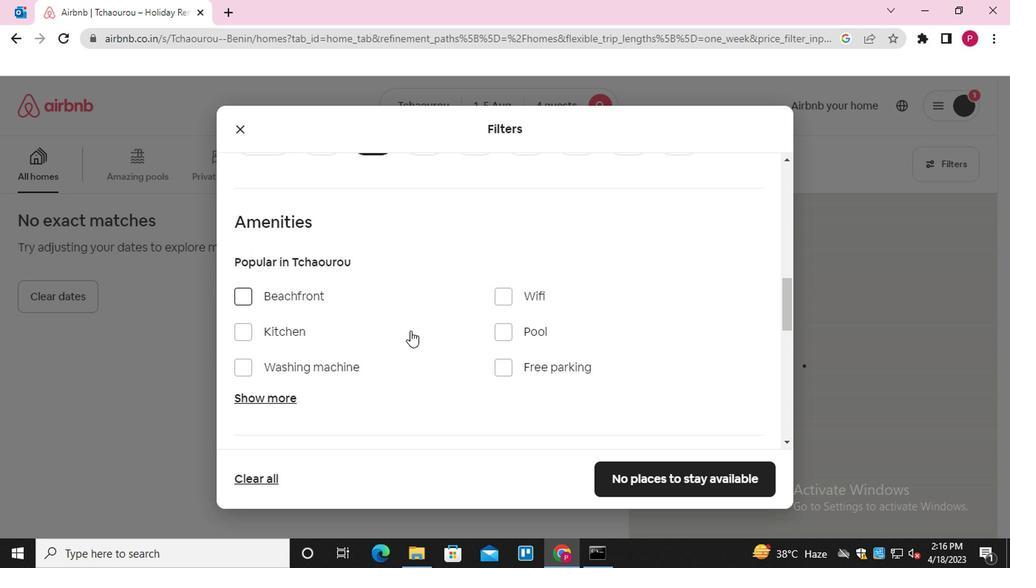 
Action: Mouse moved to (713, 322)
Screenshot: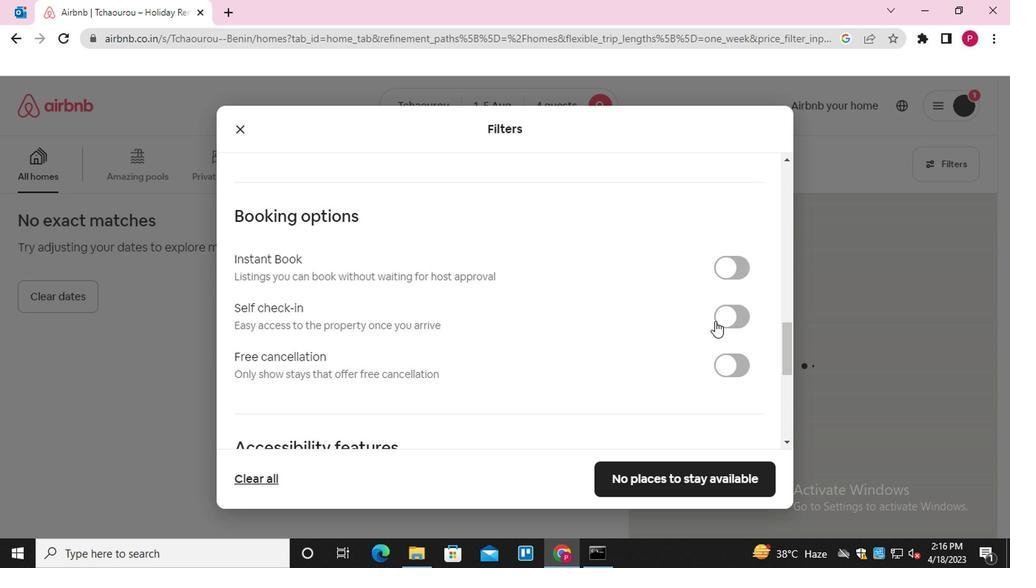 
Action: Mouse pressed left at (713, 322)
Screenshot: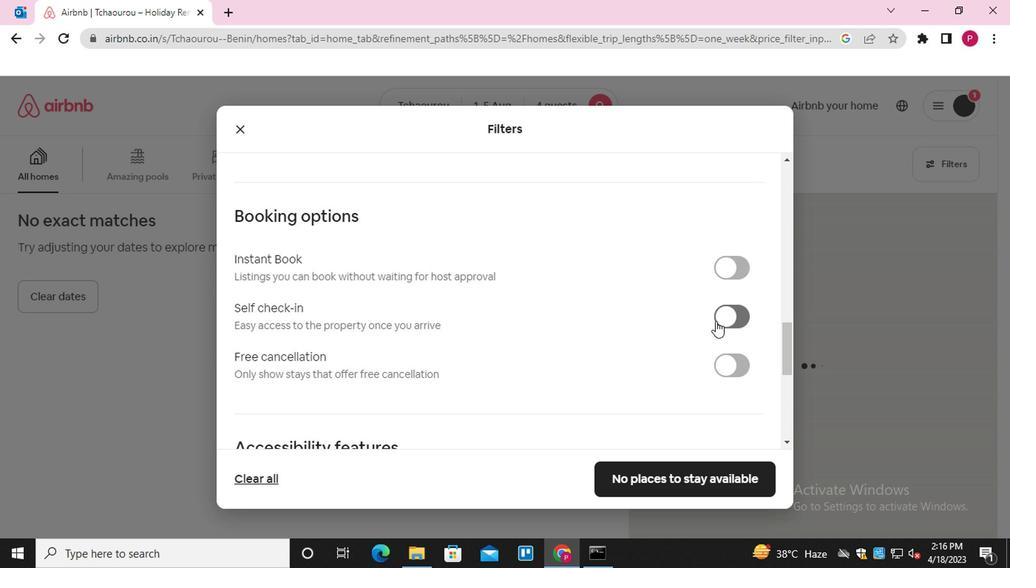 
Action: Mouse moved to (390, 357)
Screenshot: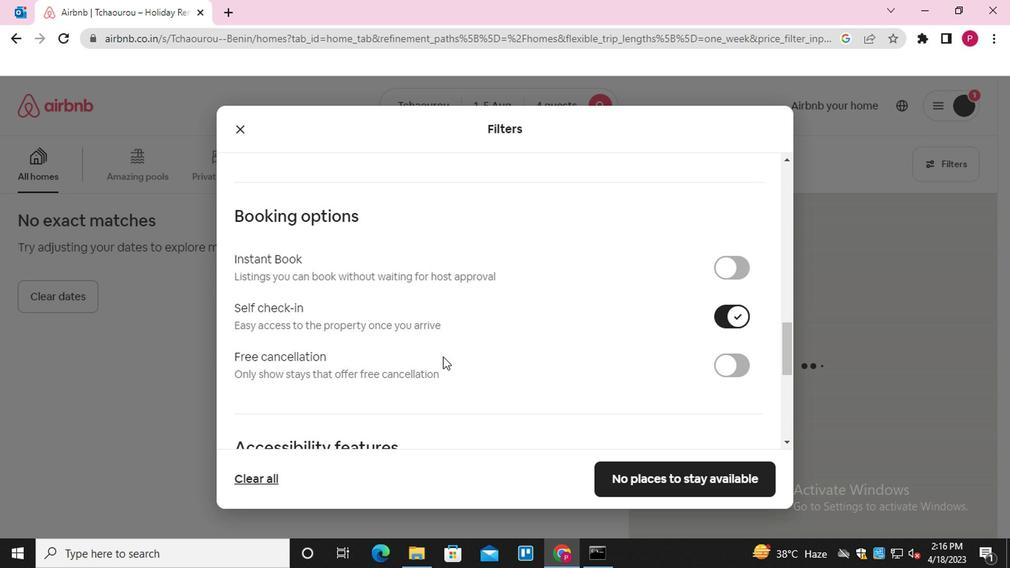 
Action: Mouse scrolled (390, 356) with delta (0, 0)
Screenshot: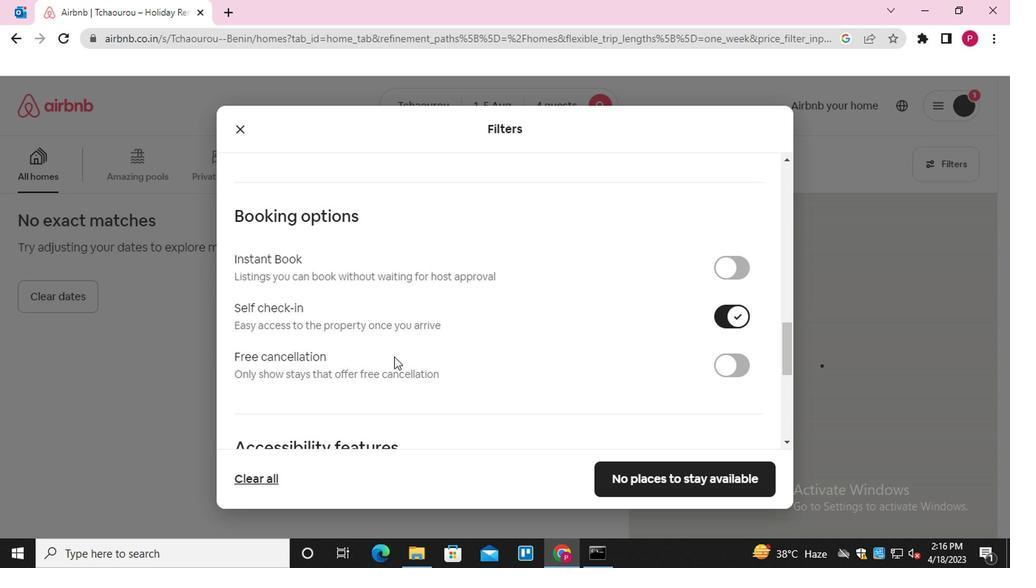 
Action: Mouse scrolled (390, 356) with delta (0, 0)
Screenshot: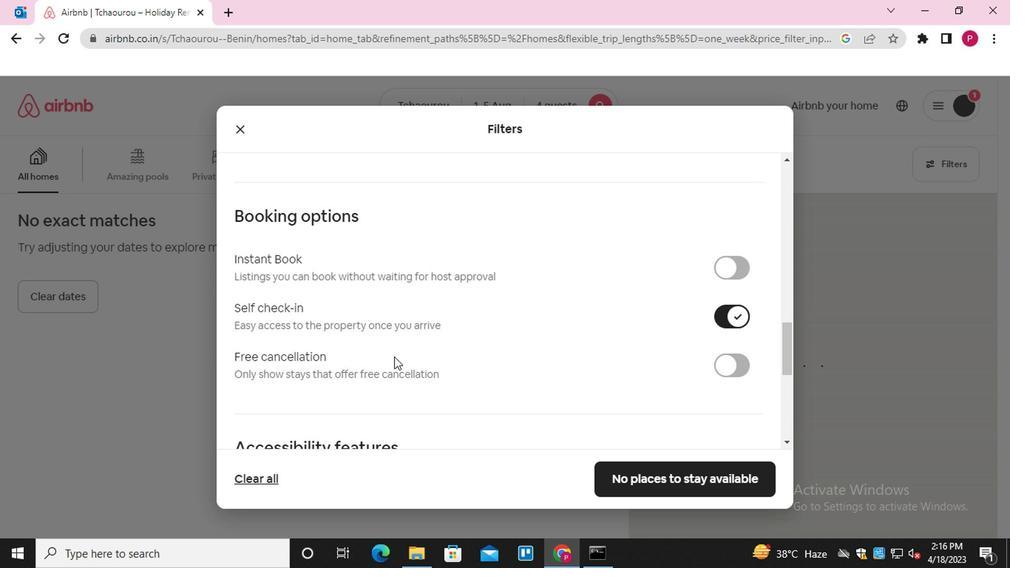 
Action: Mouse scrolled (390, 356) with delta (0, 0)
Screenshot: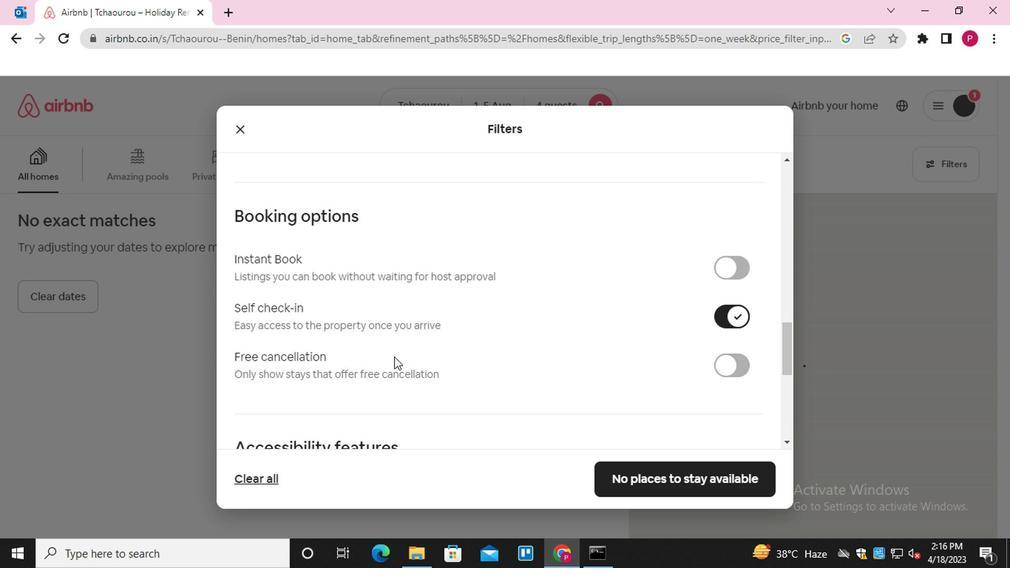 
Action: Mouse scrolled (390, 356) with delta (0, 0)
Screenshot: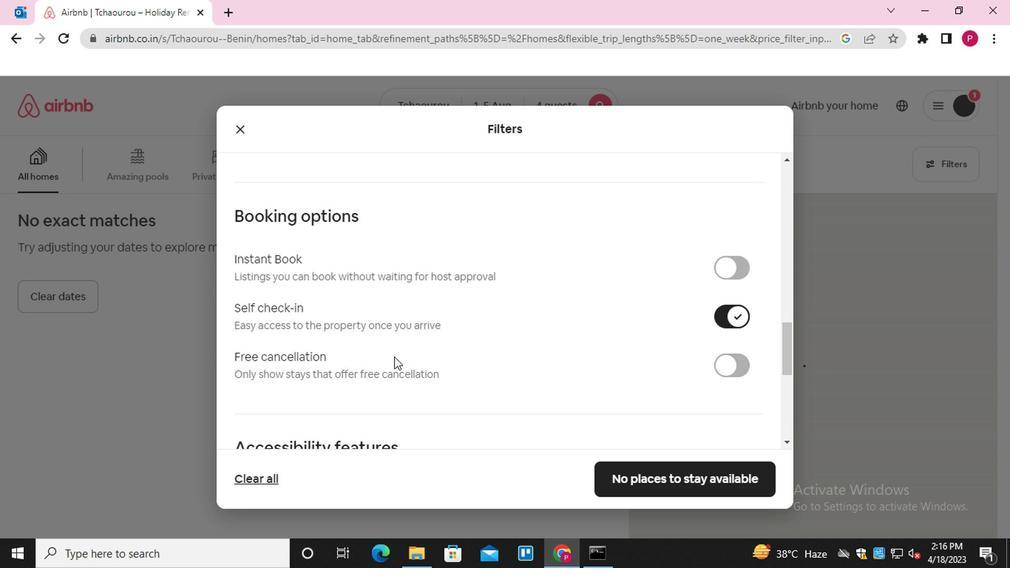 
Action: Mouse scrolled (390, 356) with delta (0, 0)
Screenshot: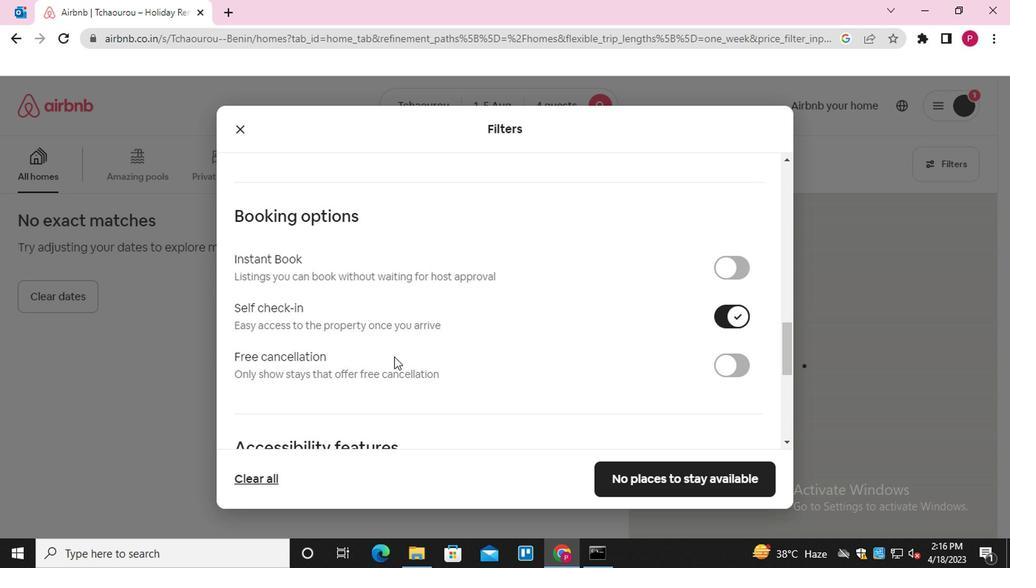 
Action: Mouse moved to (274, 360)
Screenshot: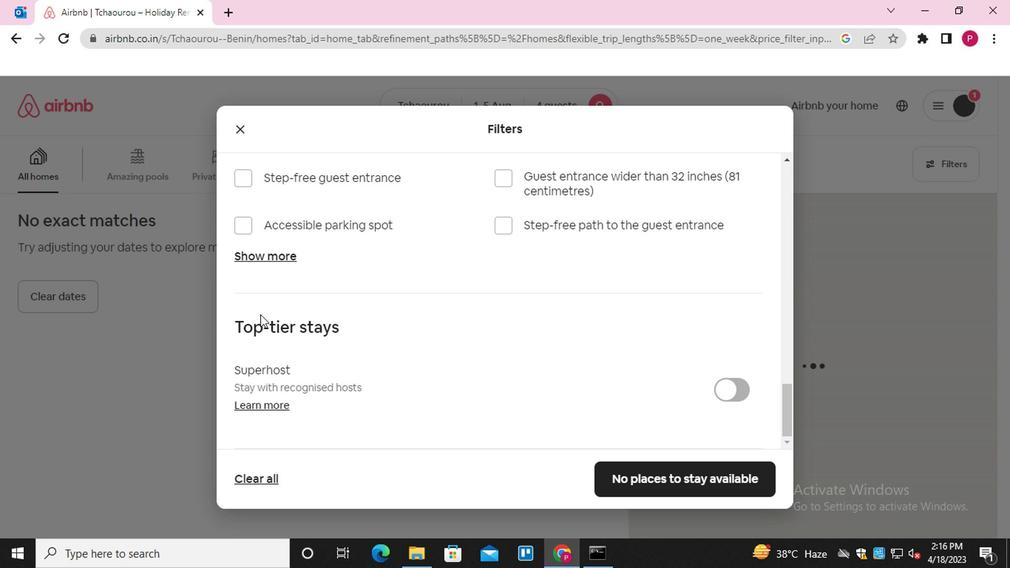 
Action: Mouse scrolled (274, 360) with delta (0, 0)
Screenshot: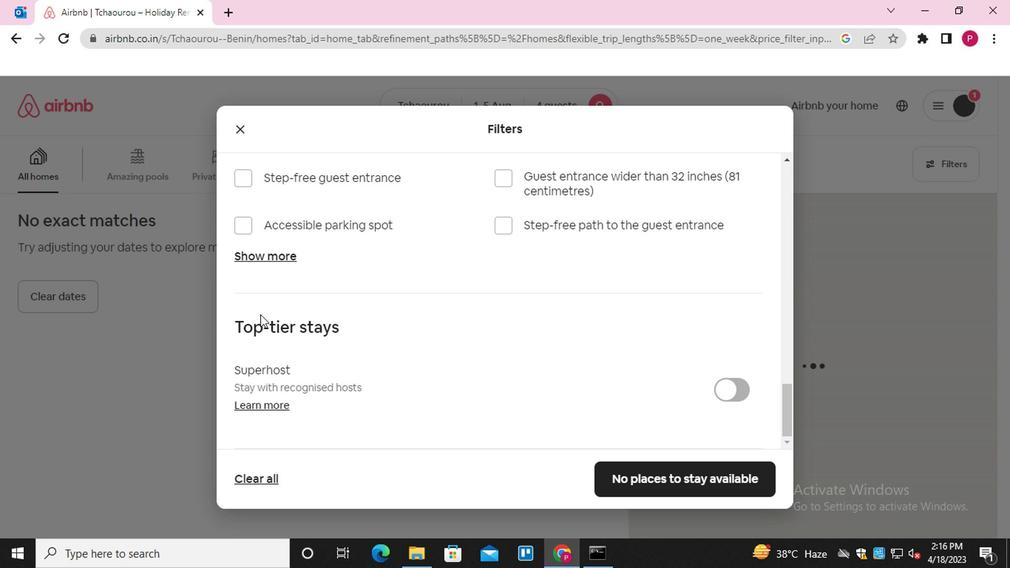 
Action: Mouse scrolled (274, 360) with delta (0, 0)
Screenshot: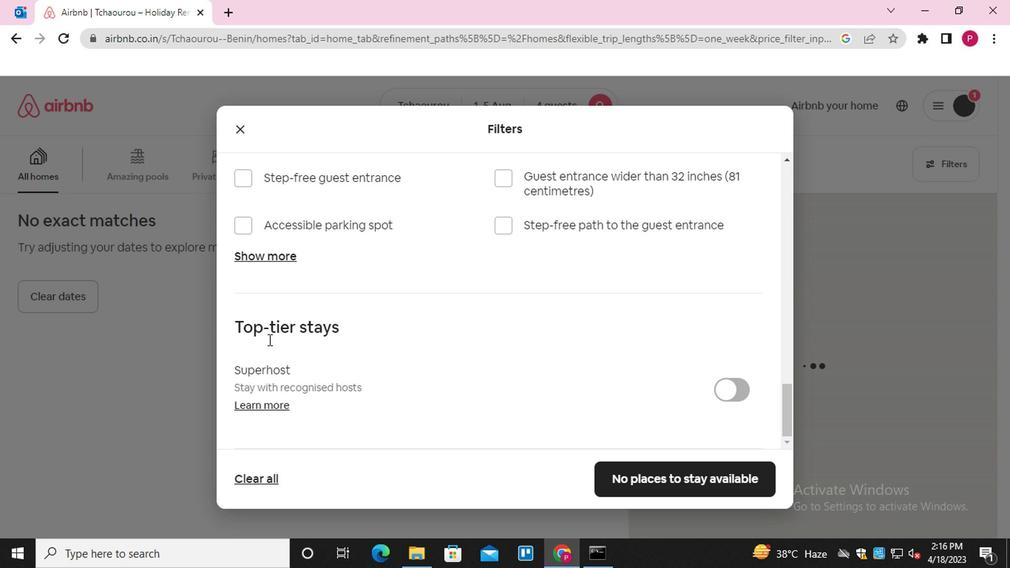 
Action: Mouse scrolled (274, 360) with delta (0, 0)
Screenshot: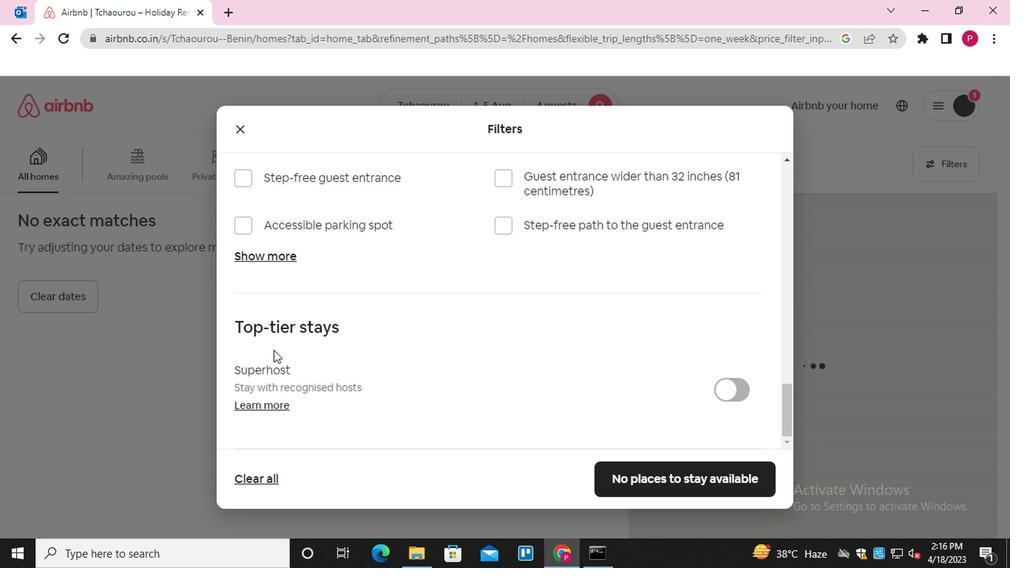 
Action: Mouse scrolled (274, 360) with delta (0, 0)
Screenshot: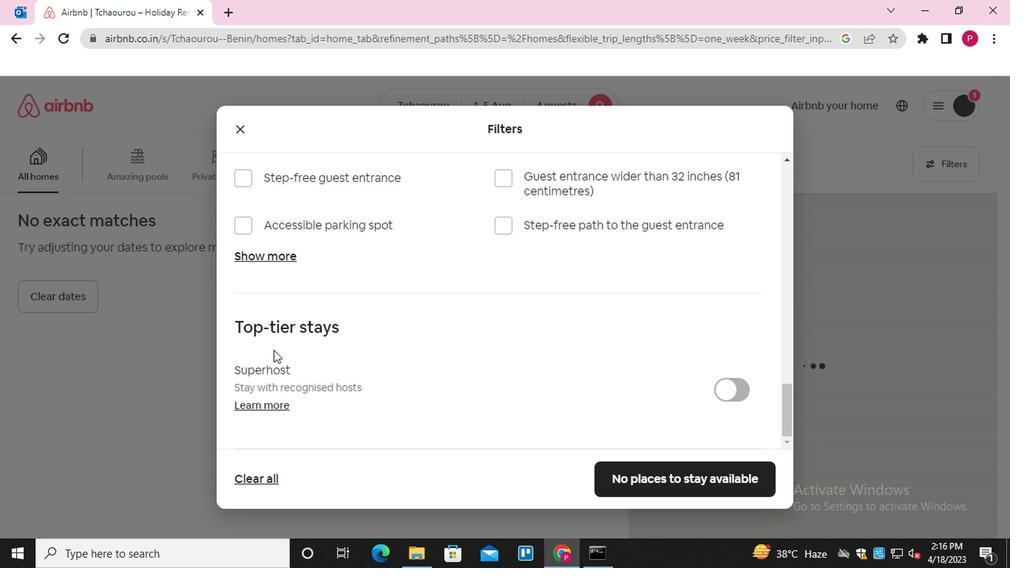 
Action: Mouse scrolled (274, 360) with delta (0, 0)
Screenshot: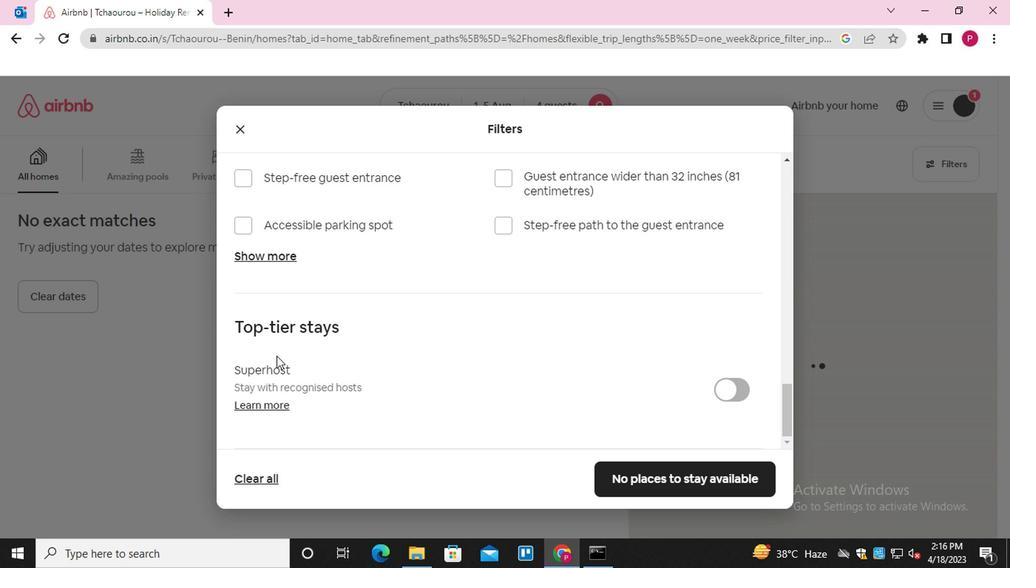 
Action: Mouse scrolled (274, 361) with delta (0, 1)
Screenshot: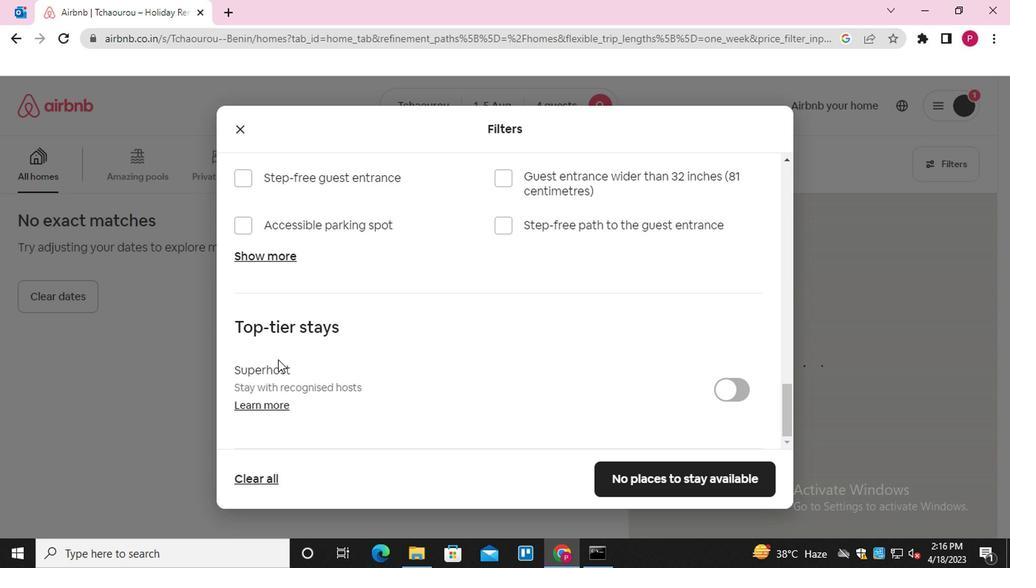 
Action: Mouse scrolled (274, 361) with delta (0, 1)
Screenshot: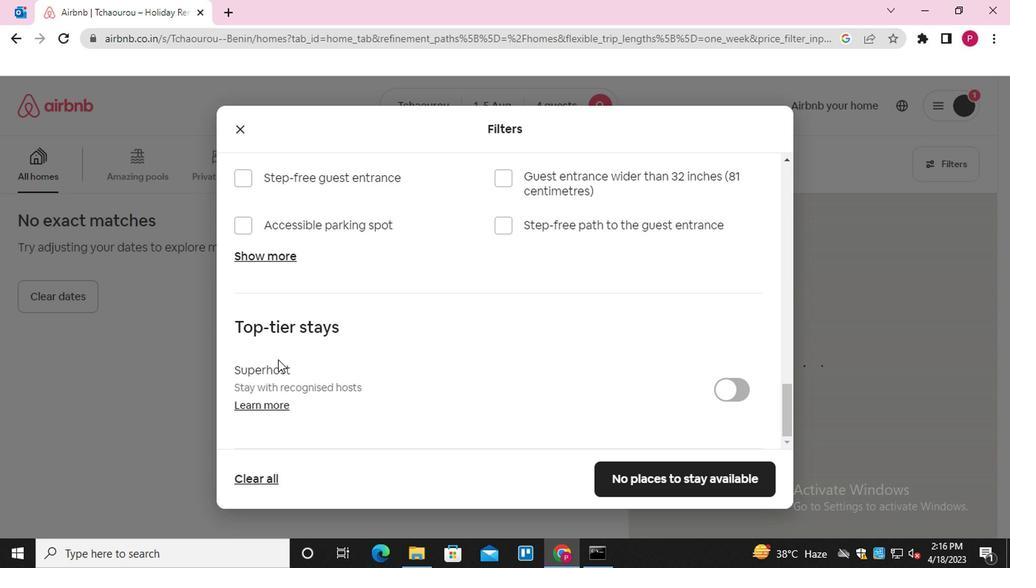 
Action: Mouse scrolled (274, 361) with delta (0, 1)
Screenshot: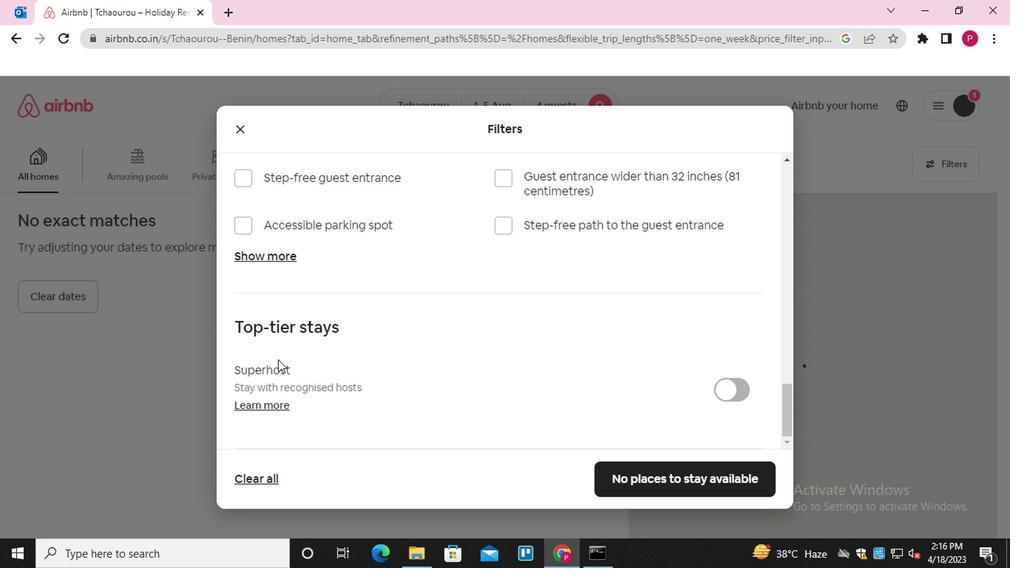 
Action: Mouse scrolled (274, 361) with delta (0, 1)
Screenshot: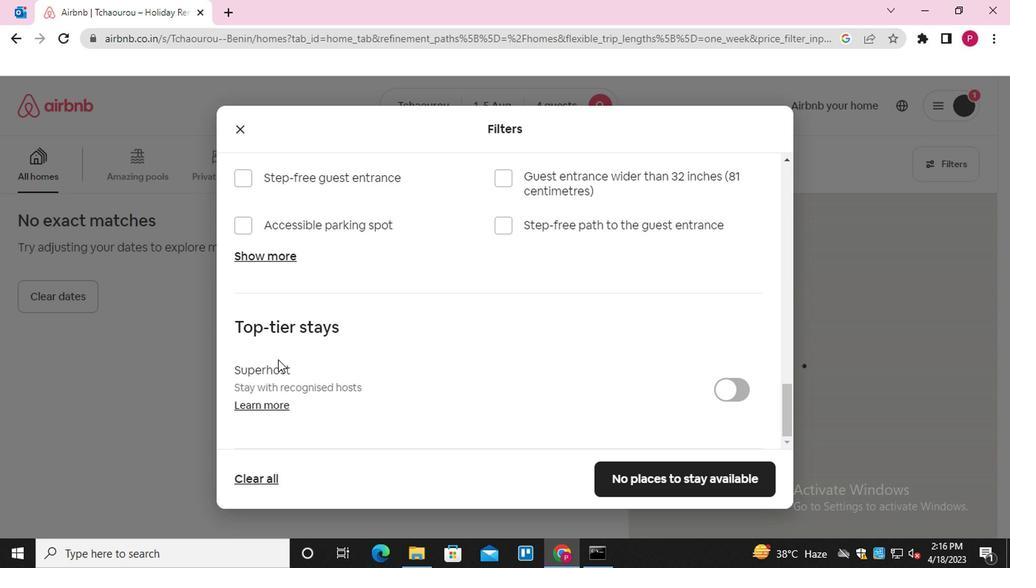 
Action: Mouse scrolled (274, 360) with delta (0, 0)
Screenshot: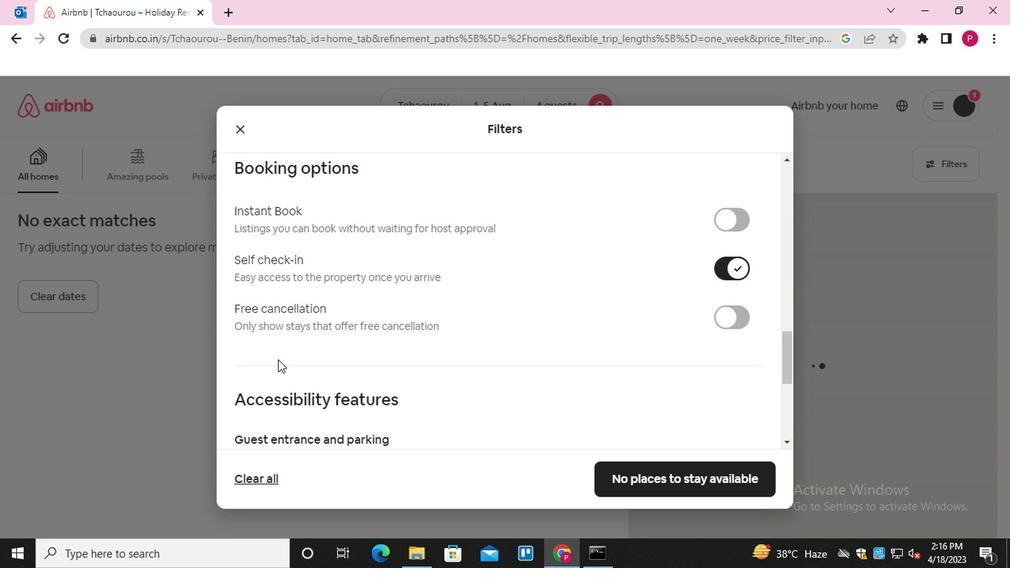 
Action: Mouse scrolled (274, 360) with delta (0, 0)
Screenshot: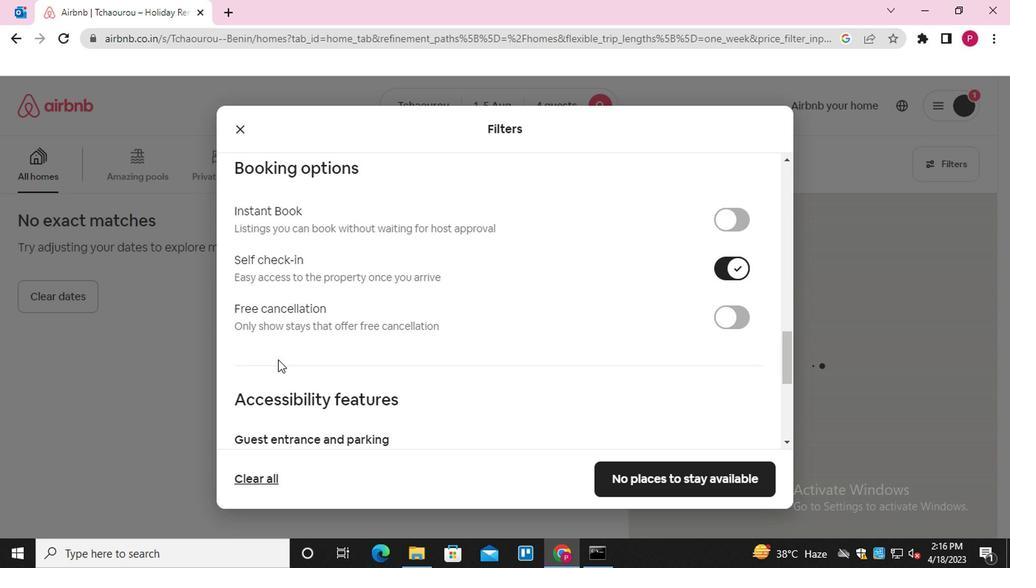 
Action: Mouse scrolled (274, 360) with delta (0, 0)
Screenshot: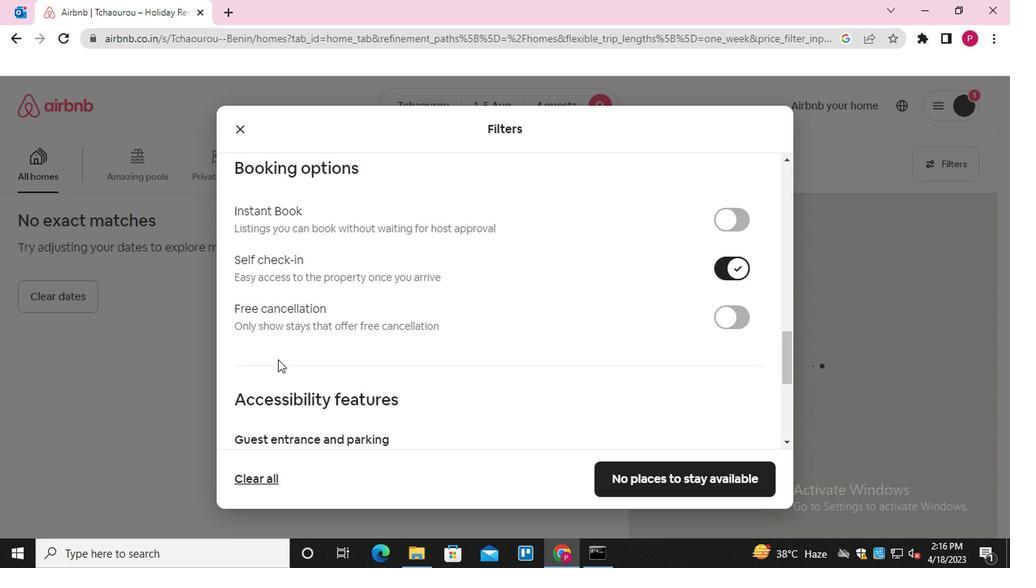 
Action: Mouse scrolled (274, 360) with delta (0, 0)
Screenshot: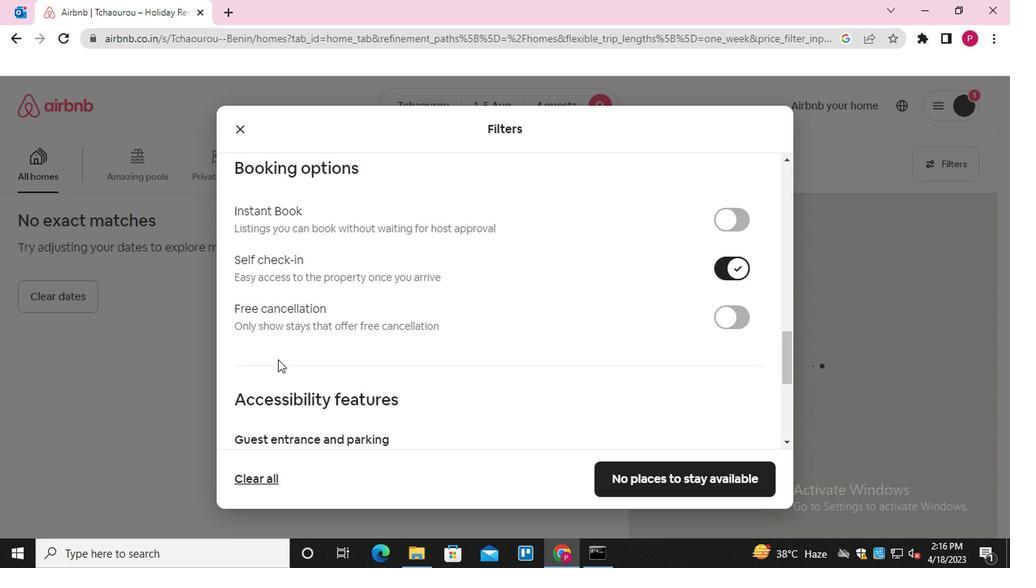 
Action: Mouse scrolled (274, 360) with delta (0, 0)
Screenshot: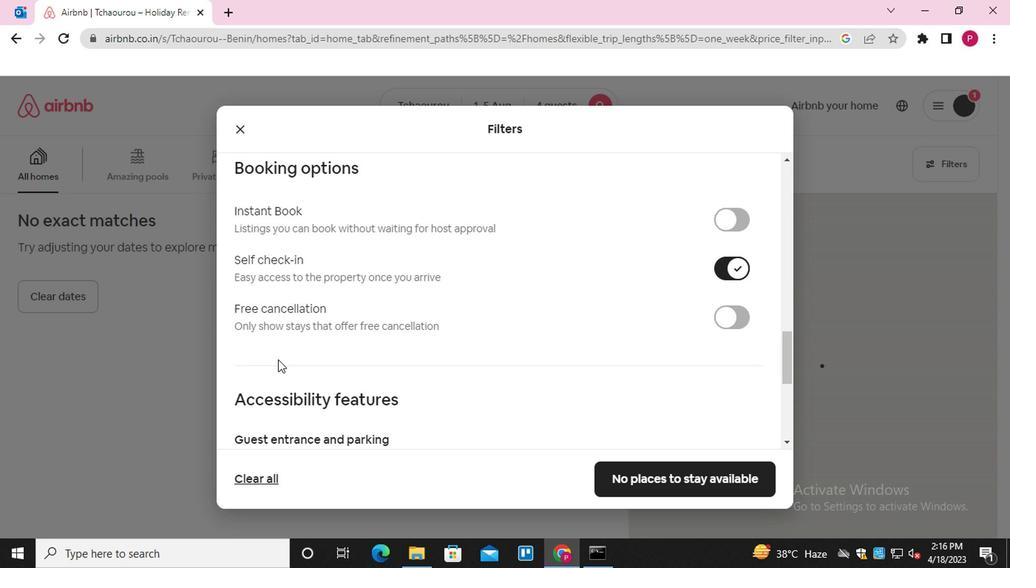 
Action: Mouse scrolled (274, 360) with delta (0, 0)
Screenshot: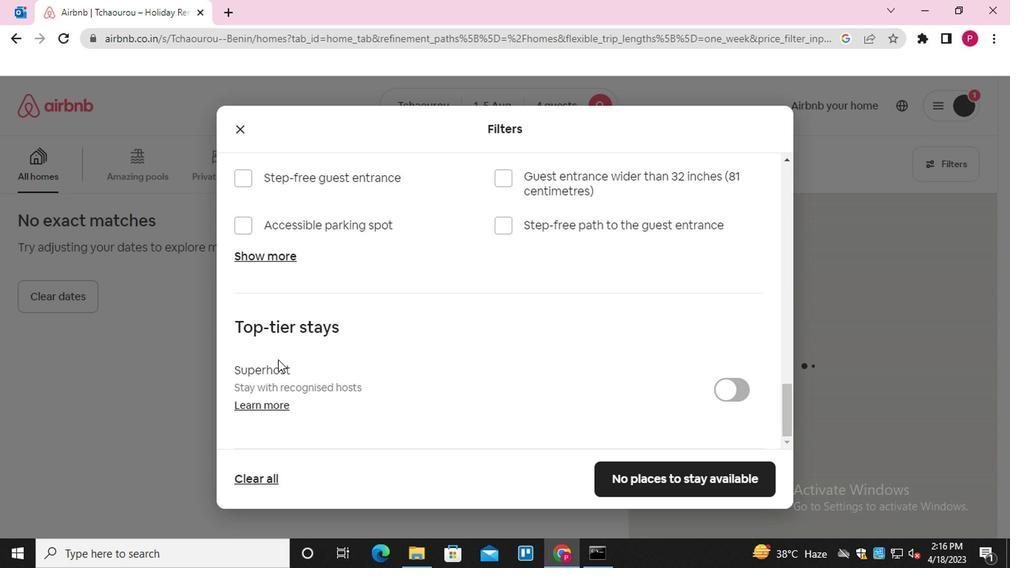 
Action: Mouse scrolled (274, 360) with delta (0, 0)
Screenshot: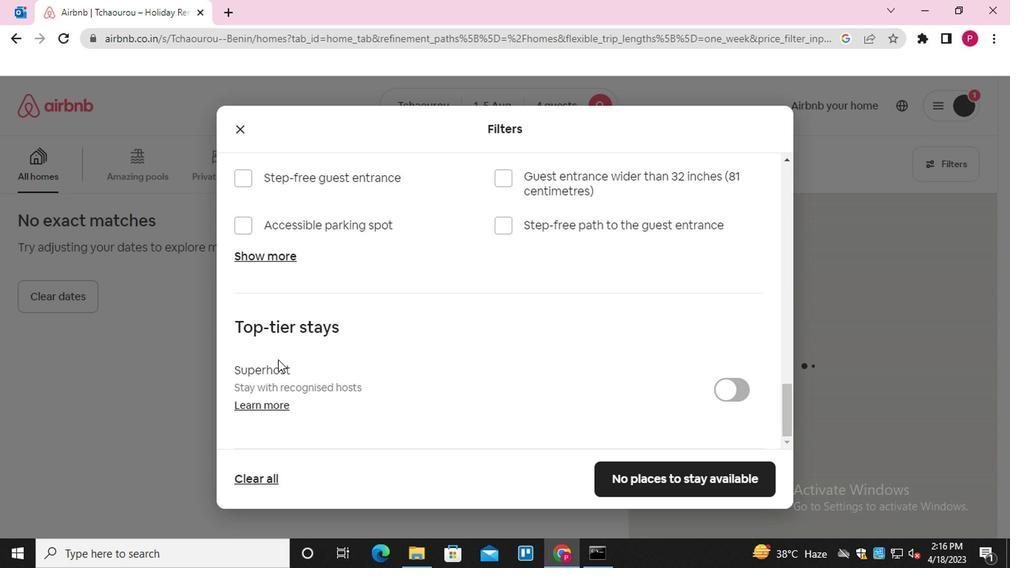 
Action: Mouse scrolled (274, 360) with delta (0, 0)
Screenshot: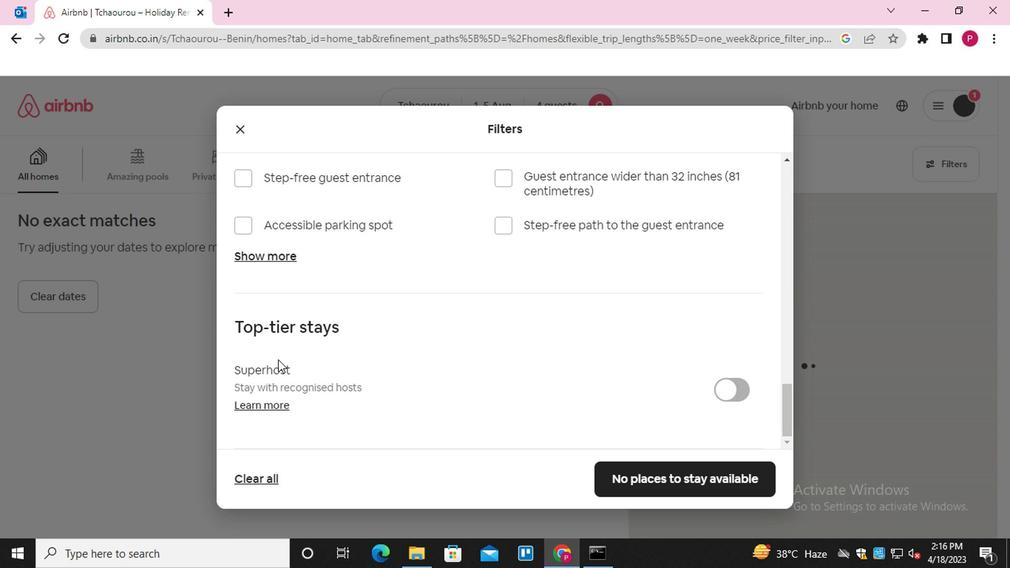 
Action: Mouse scrolled (274, 360) with delta (0, 0)
Screenshot: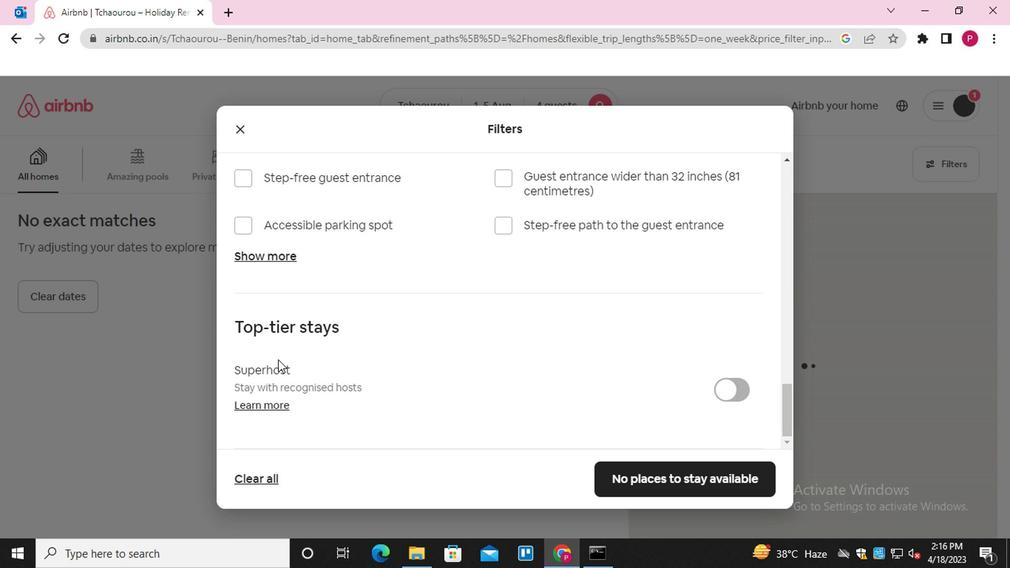
Action: Mouse scrolled (274, 360) with delta (0, 0)
Screenshot: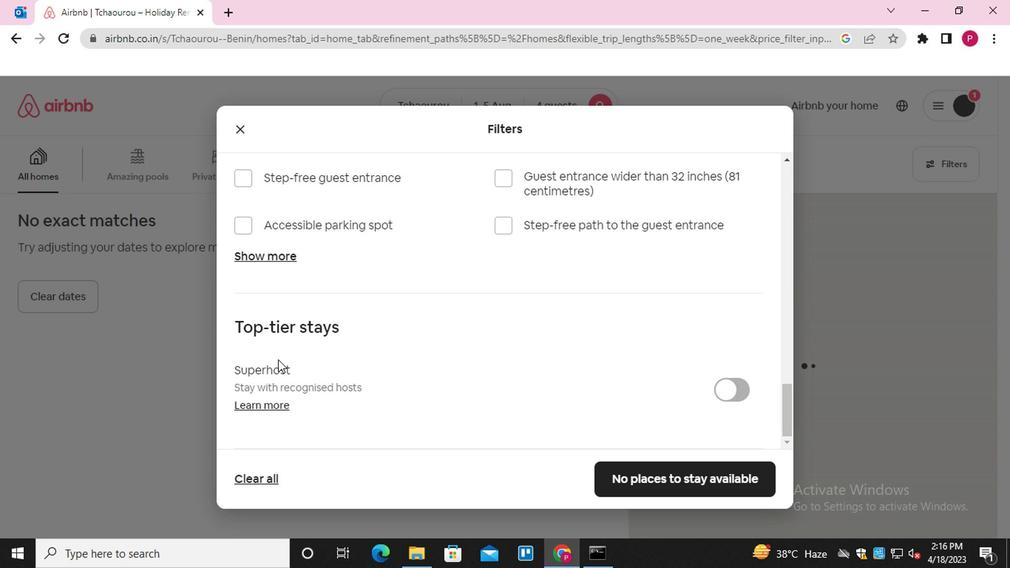 
Action: Mouse scrolled (274, 360) with delta (0, 0)
Screenshot: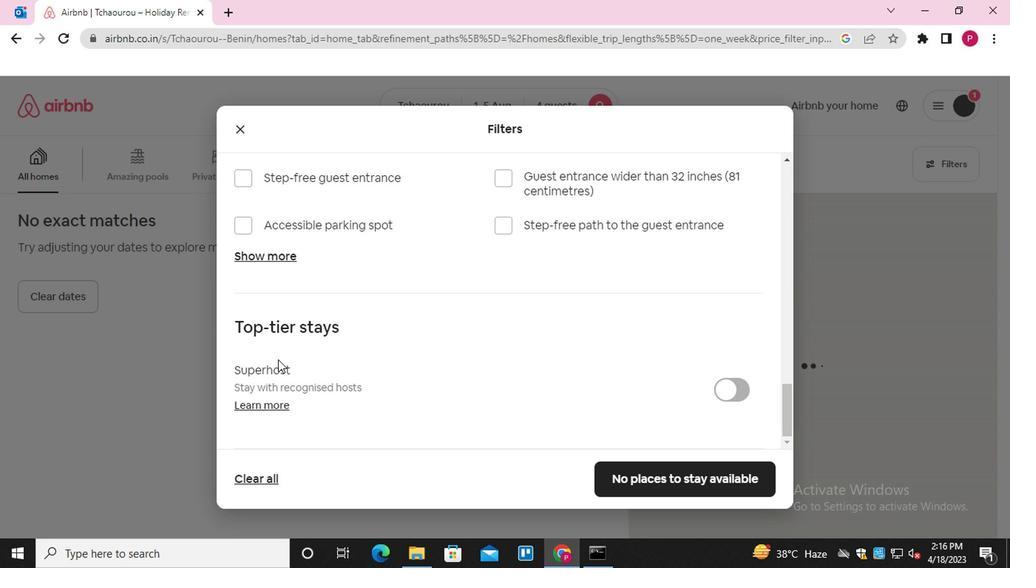 
Action: Mouse moved to (648, 492)
Screenshot: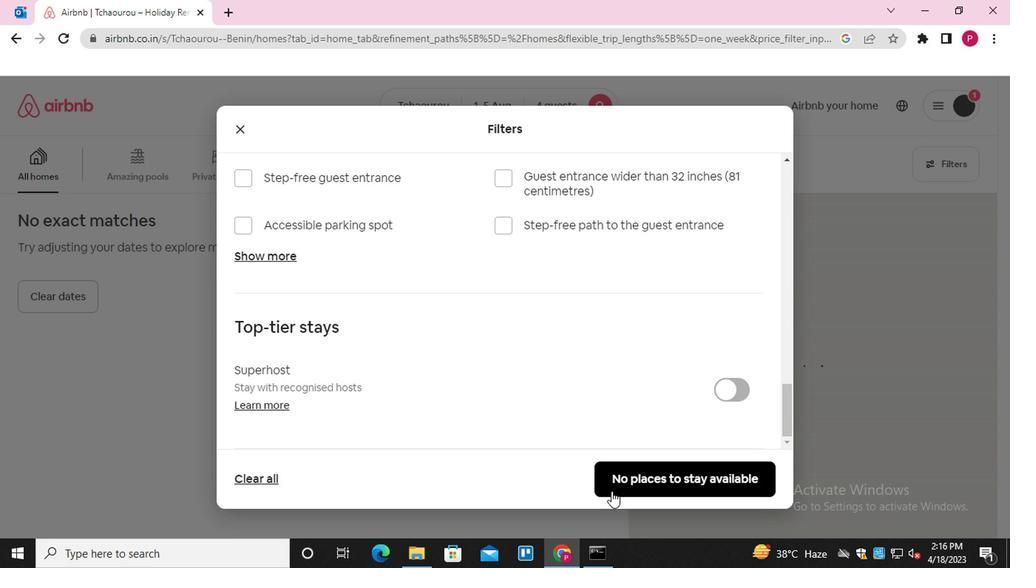 
Action: Mouse pressed left at (648, 492)
Screenshot: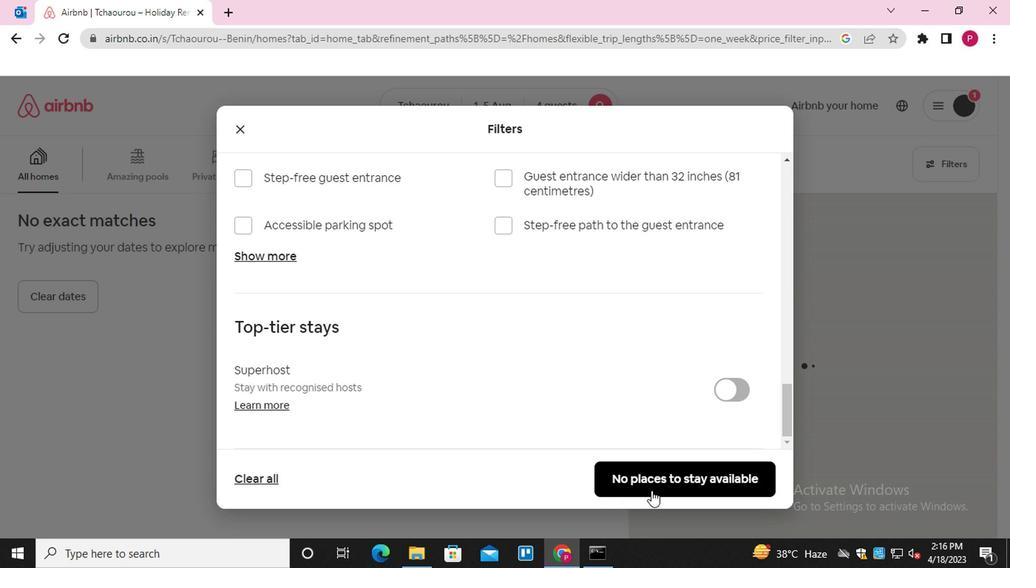 
Action: Mouse moved to (339, 366)
Screenshot: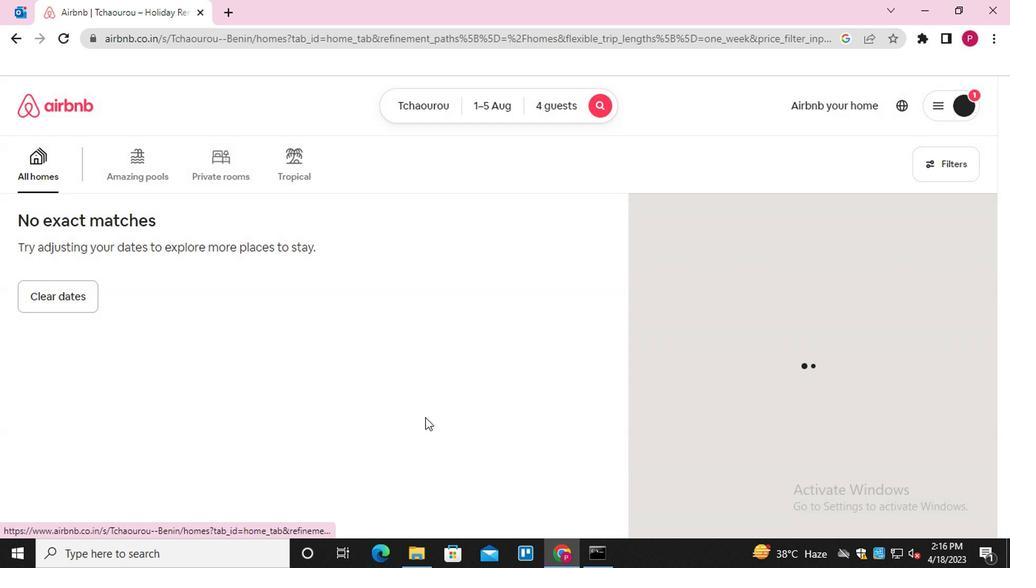 
